 Task: In the sheet Budget Analysis ToolFont size of heading  18 Font style of dataoswald 'Font size of data '9 Alignment of headline & dataAlign center.   Fill color in heading, Red Font color of dataIn the sheet   Quantum Sales templetes   book
Action: Mouse moved to (42, 186)
Screenshot: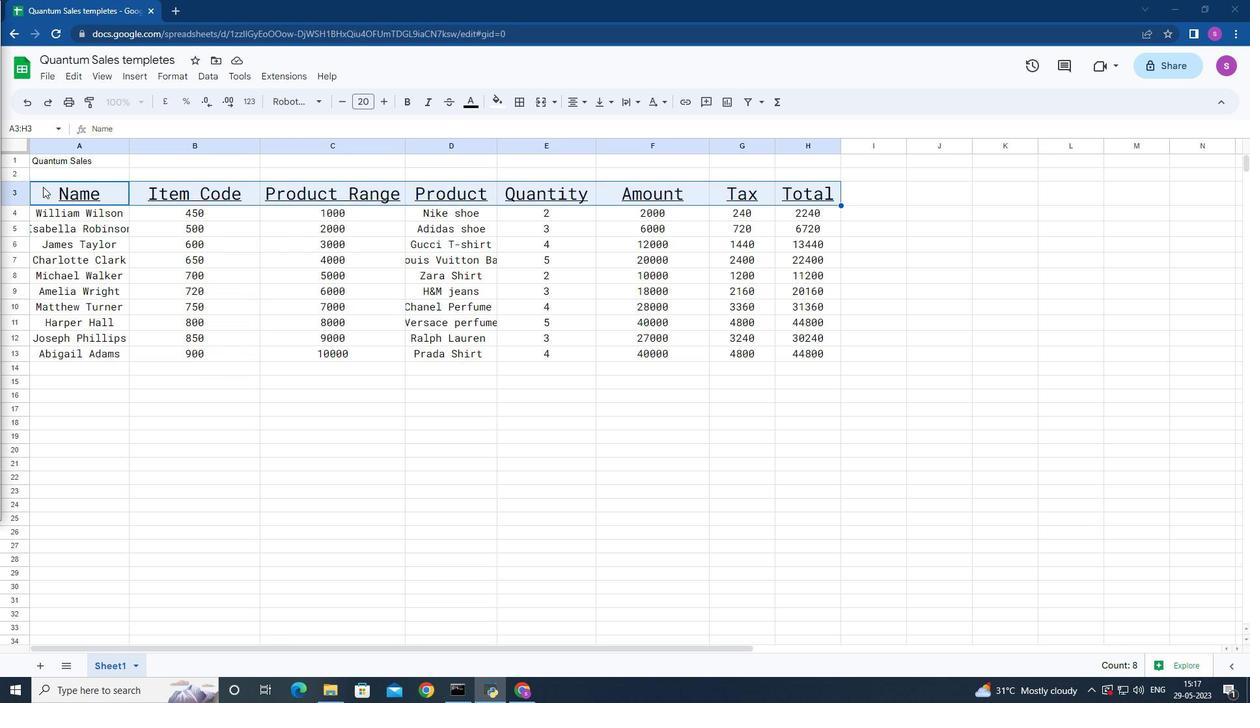
Action: Mouse pressed left at (42, 186)
Screenshot: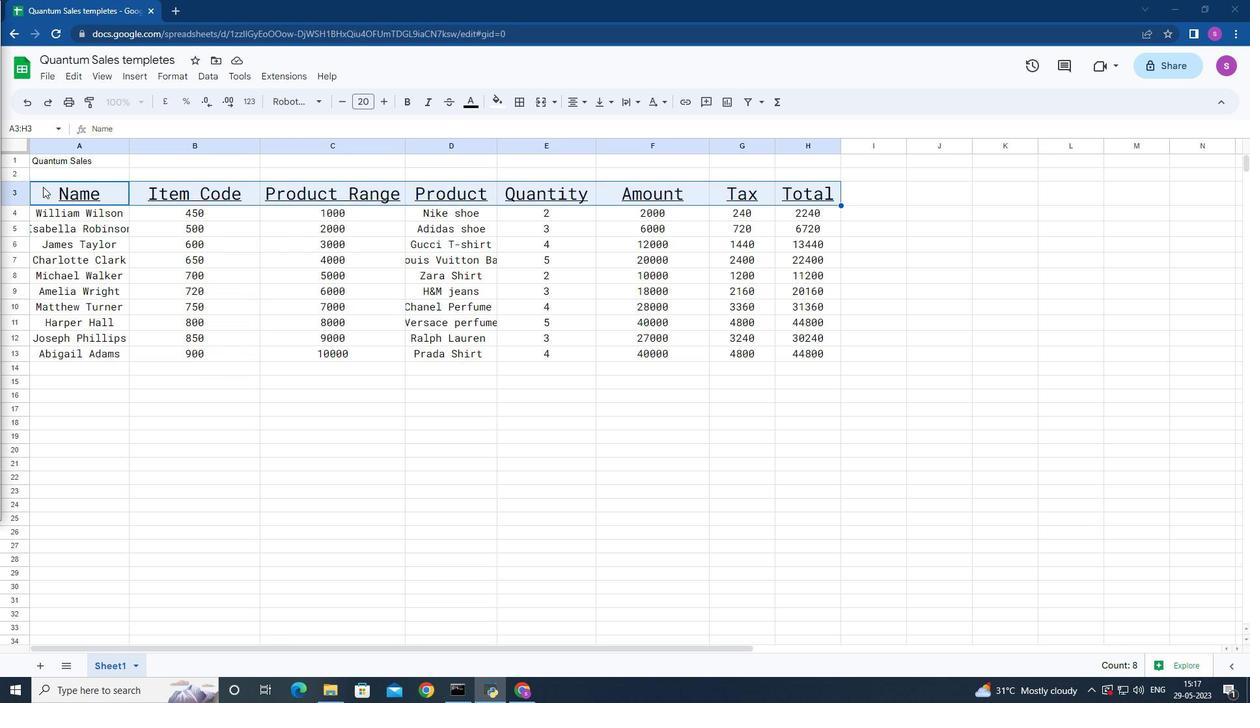 
Action: Mouse moved to (340, 101)
Screenshot: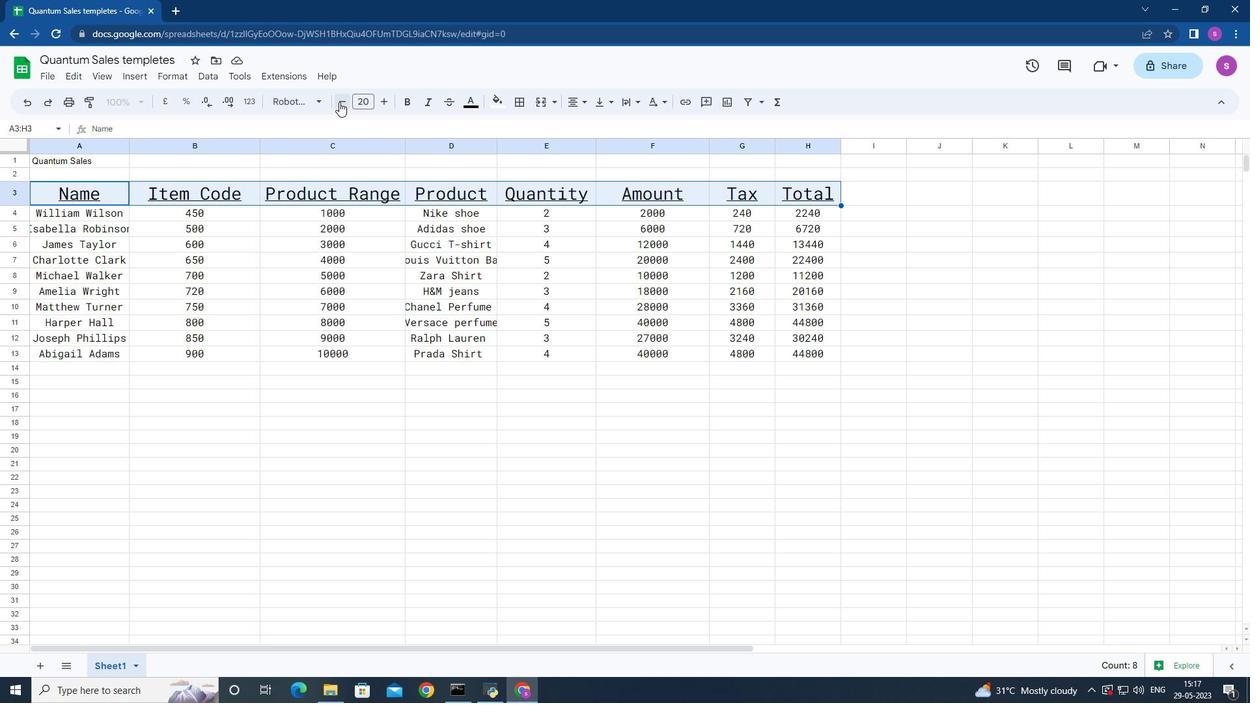 
Action: Mouse pressed left at (340, 101)
Screenshot: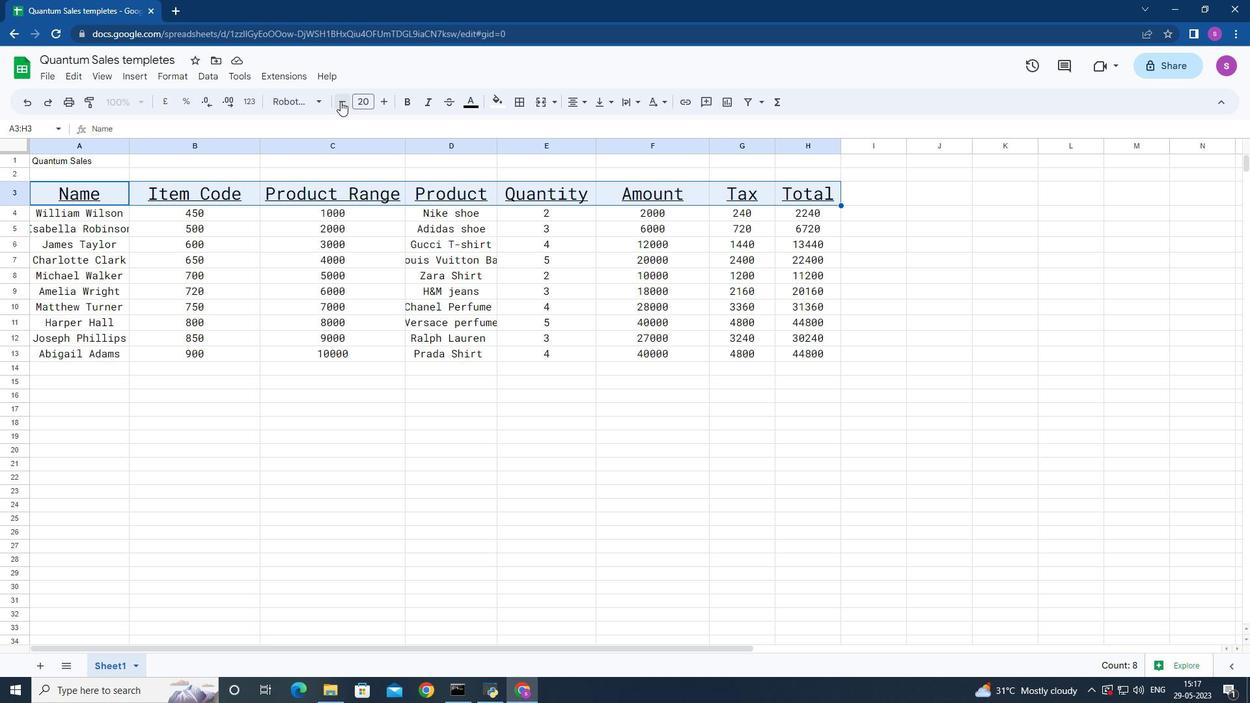 
Action: Mouse moved to (340, 101)
Screenshot: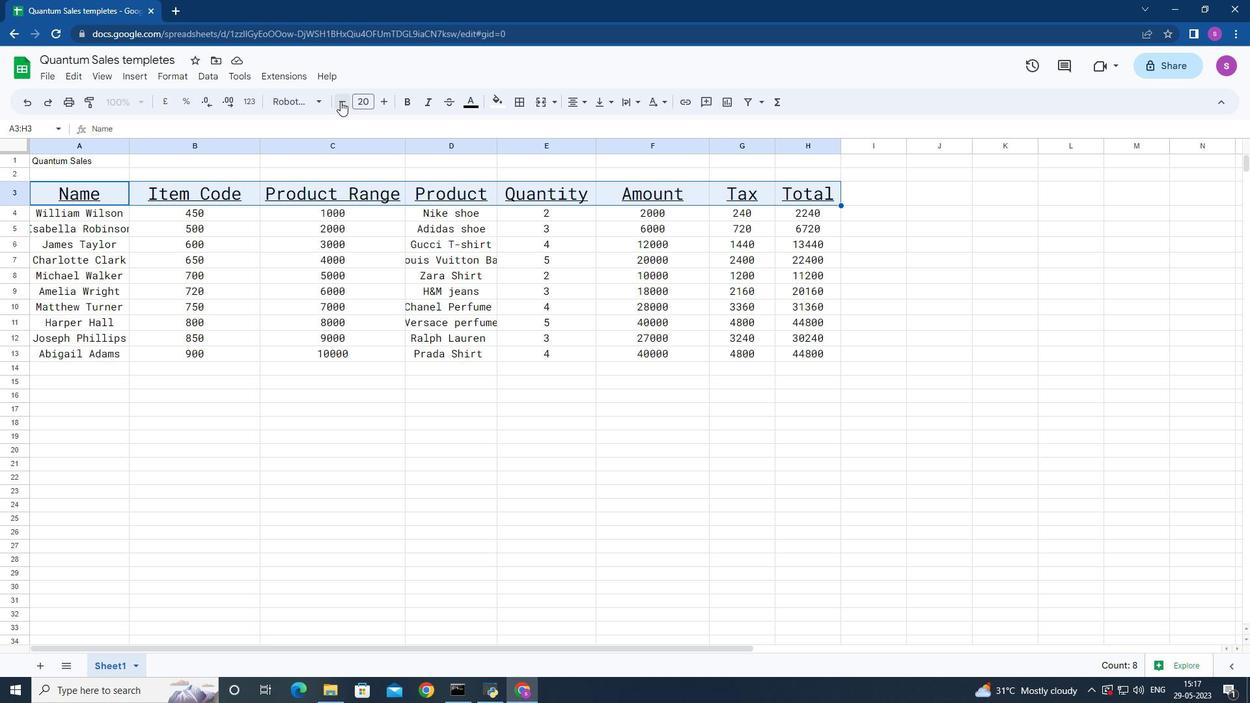 
Action: Mouse pressed left at (340, 101)
Screenshot: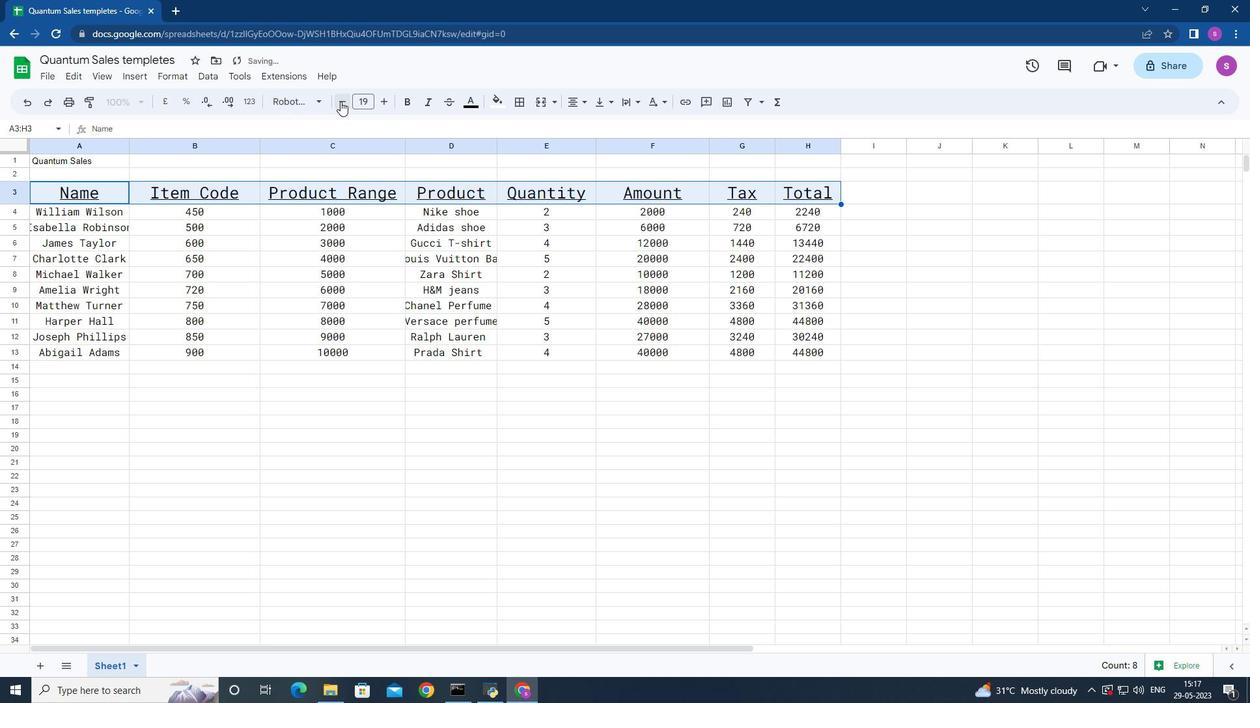 
Action: Mouse moved to (311, 102)
Screenshot: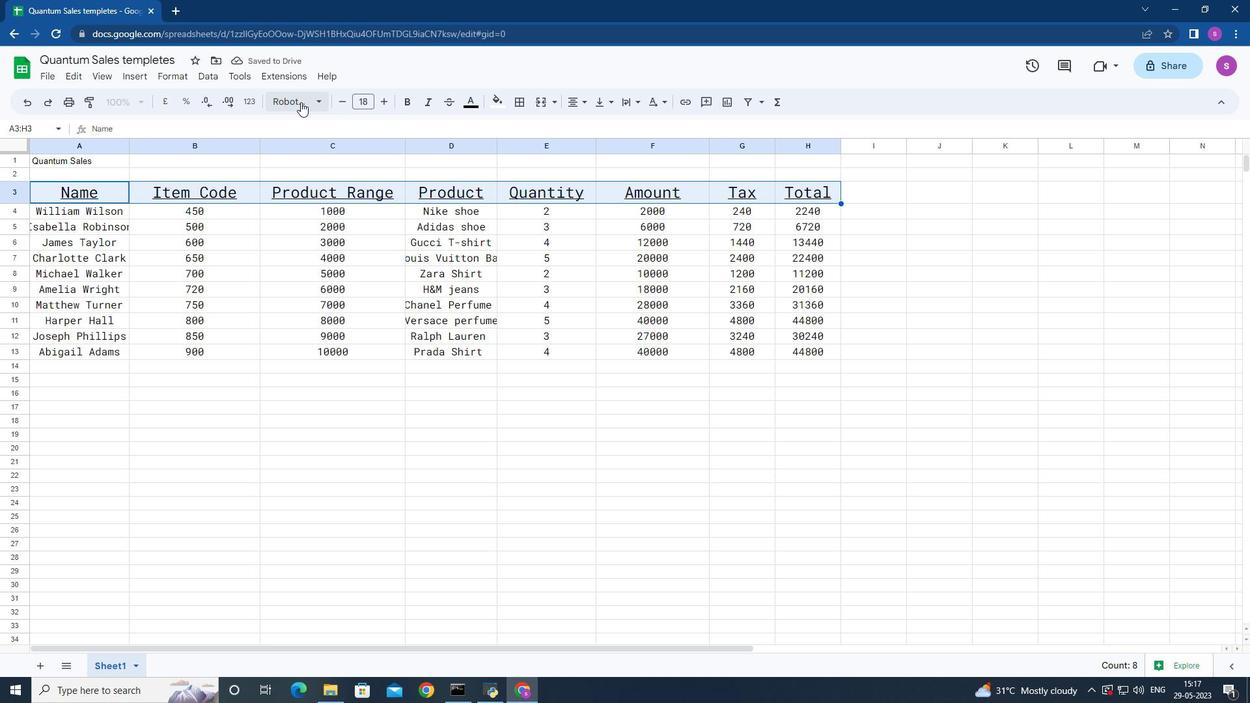 
Action: Mouse pressed left at (311, 102)
Screenshot: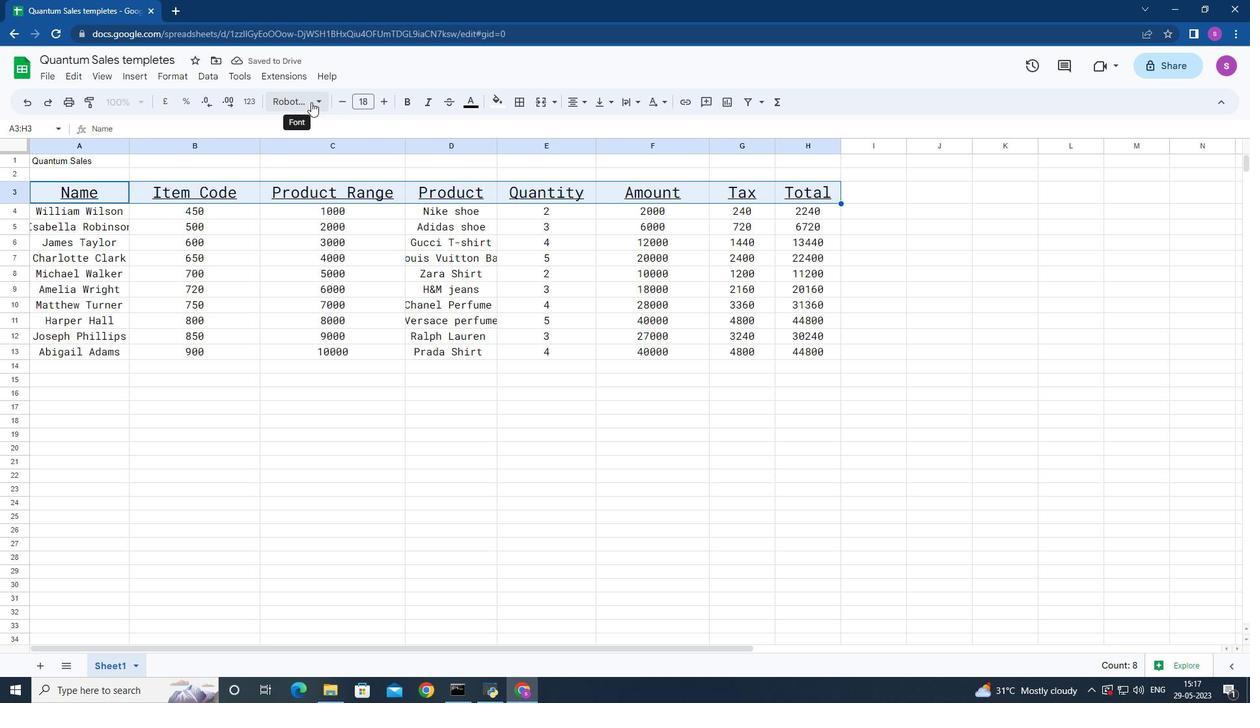 
Action: Mouse moved to (332, 253)
Screenshot: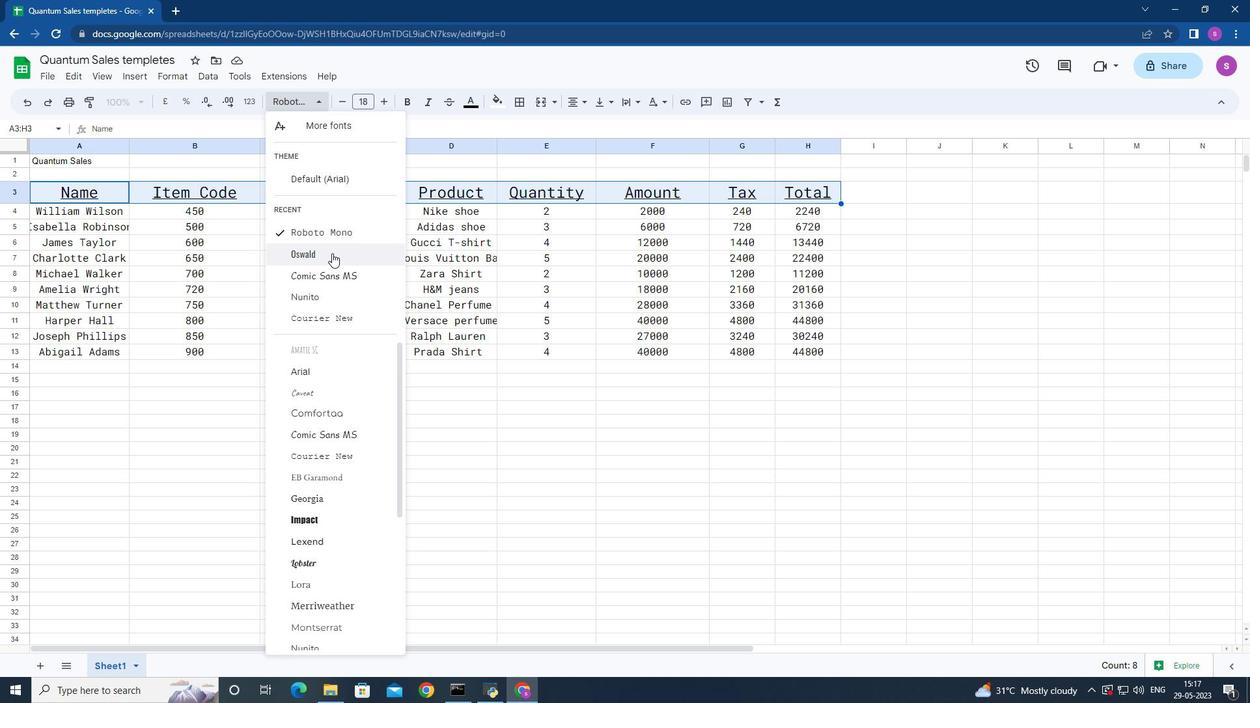 
Action: Mouse pressed left at (332, 253)
Screenshot: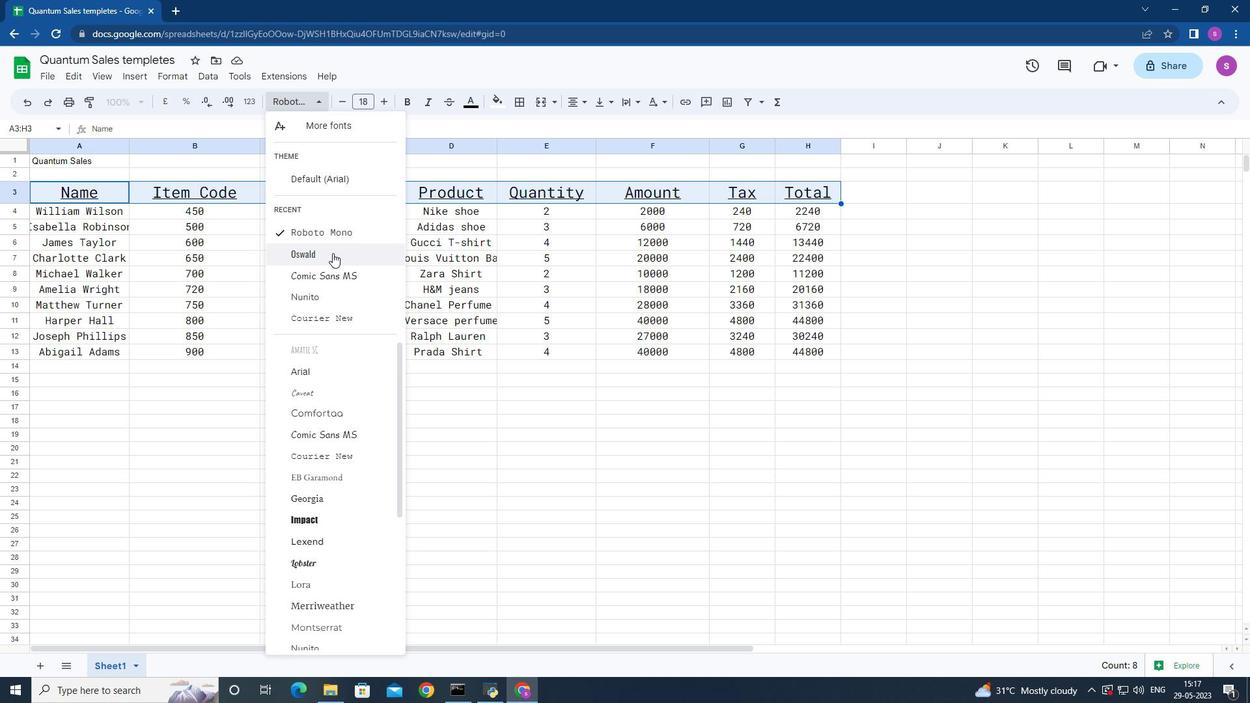 
Action: Mouse moved to (53, 211)
Screenshot: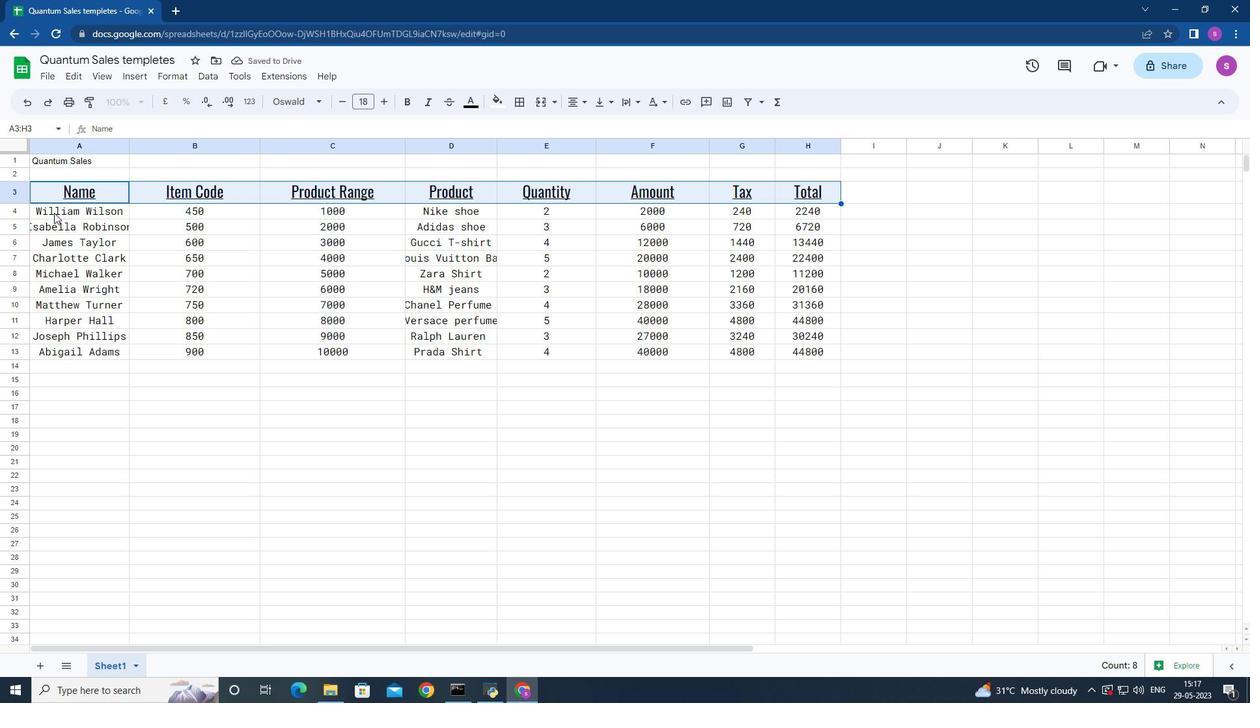 
Action: Mouse pressed left at (53, 211)
Screenshot: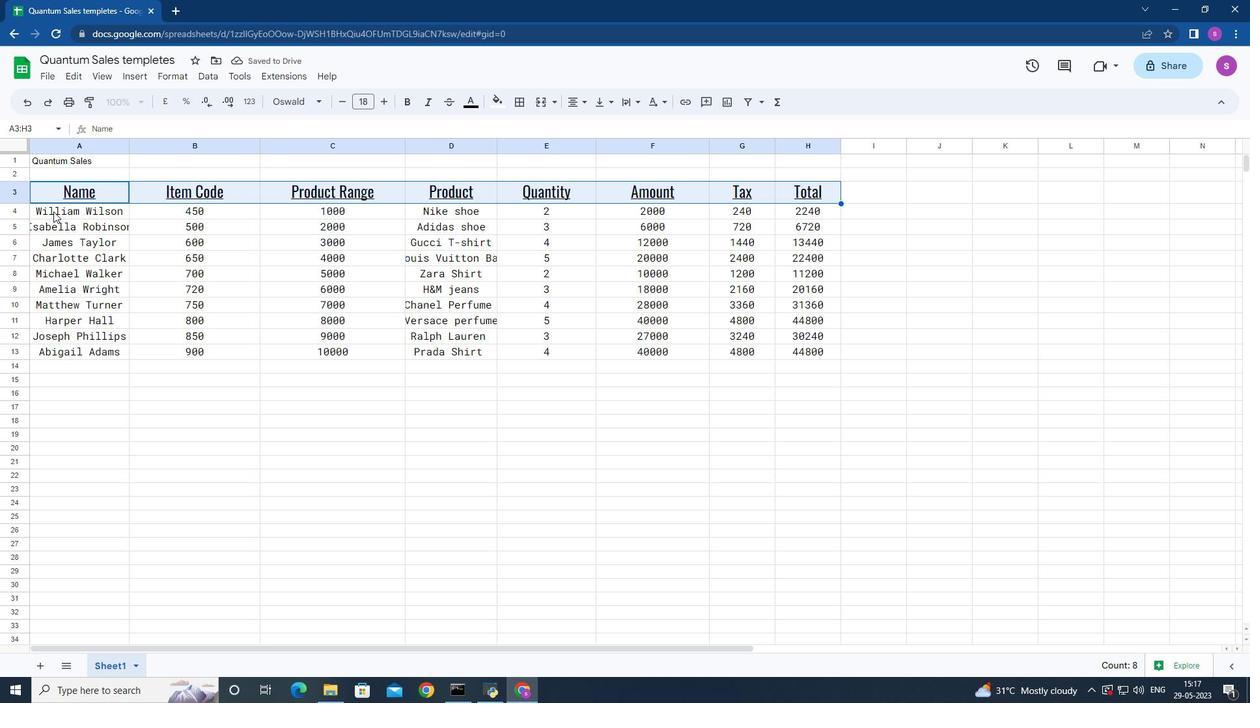 
Action: Mouse moved to (340, 101)
Screenshot: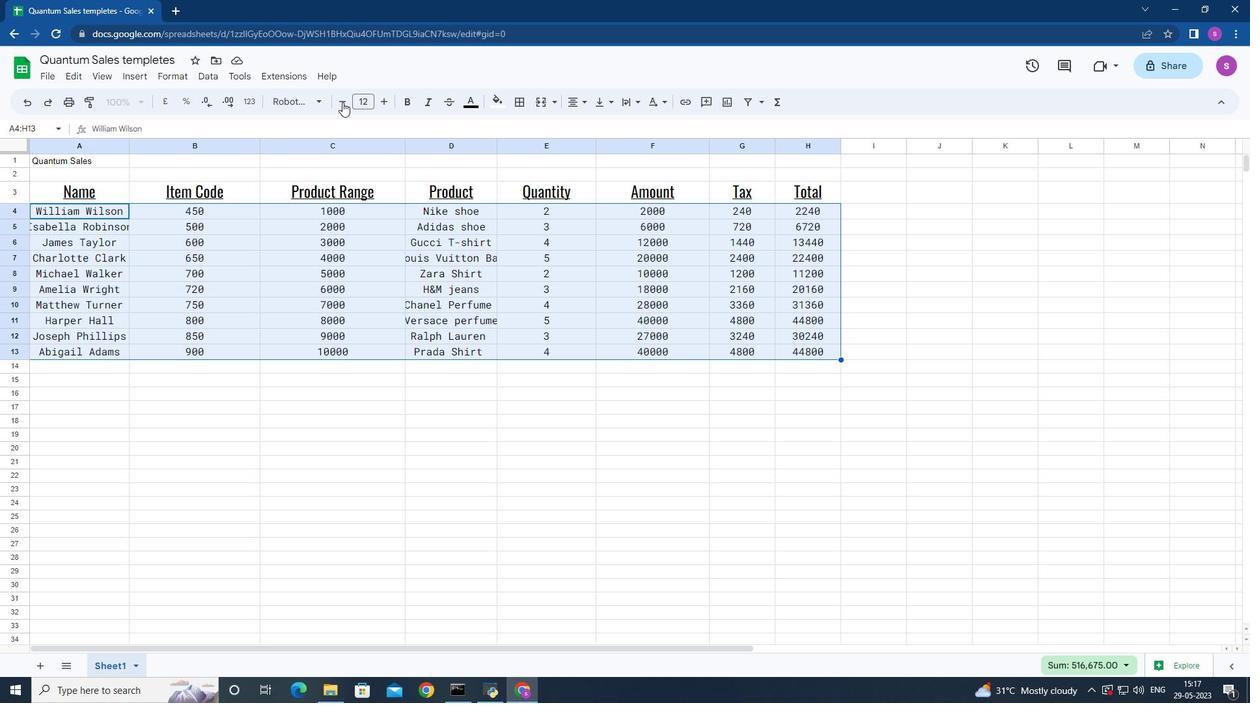 
Action: Mouse pressed left at (340, 101)
Screenshot: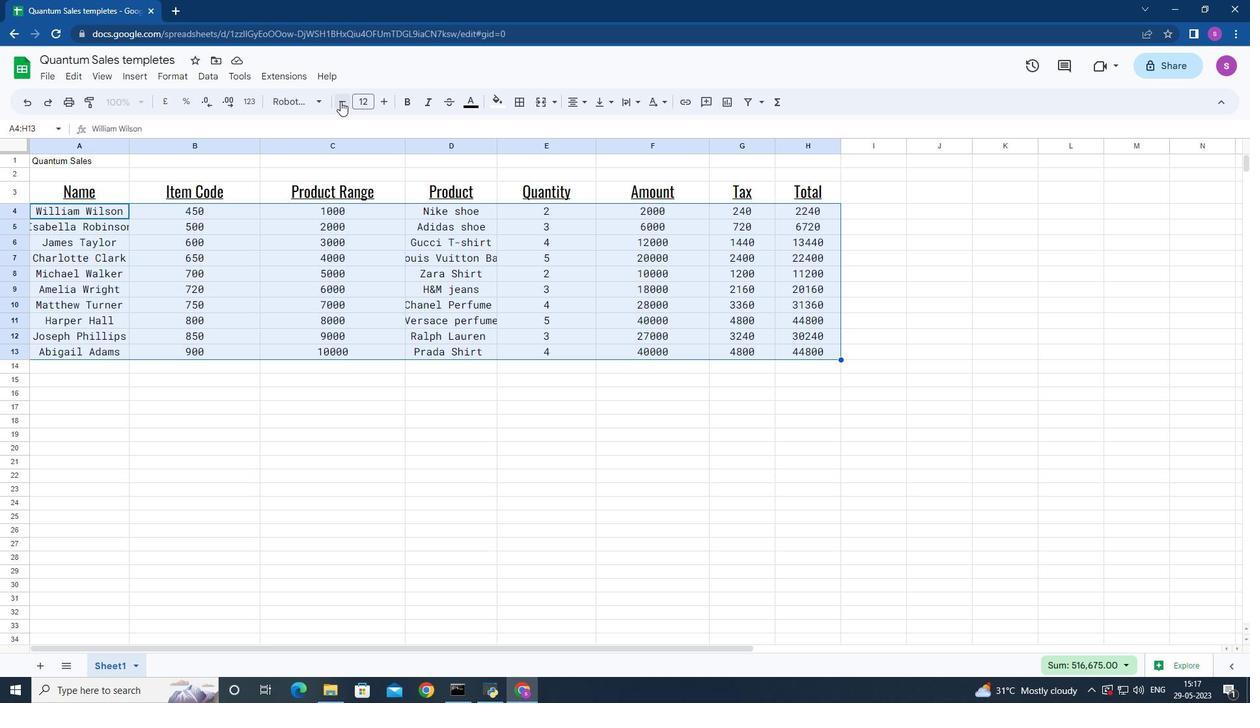 
Action: Mouse pressed left at (340, 101)
Screenshot: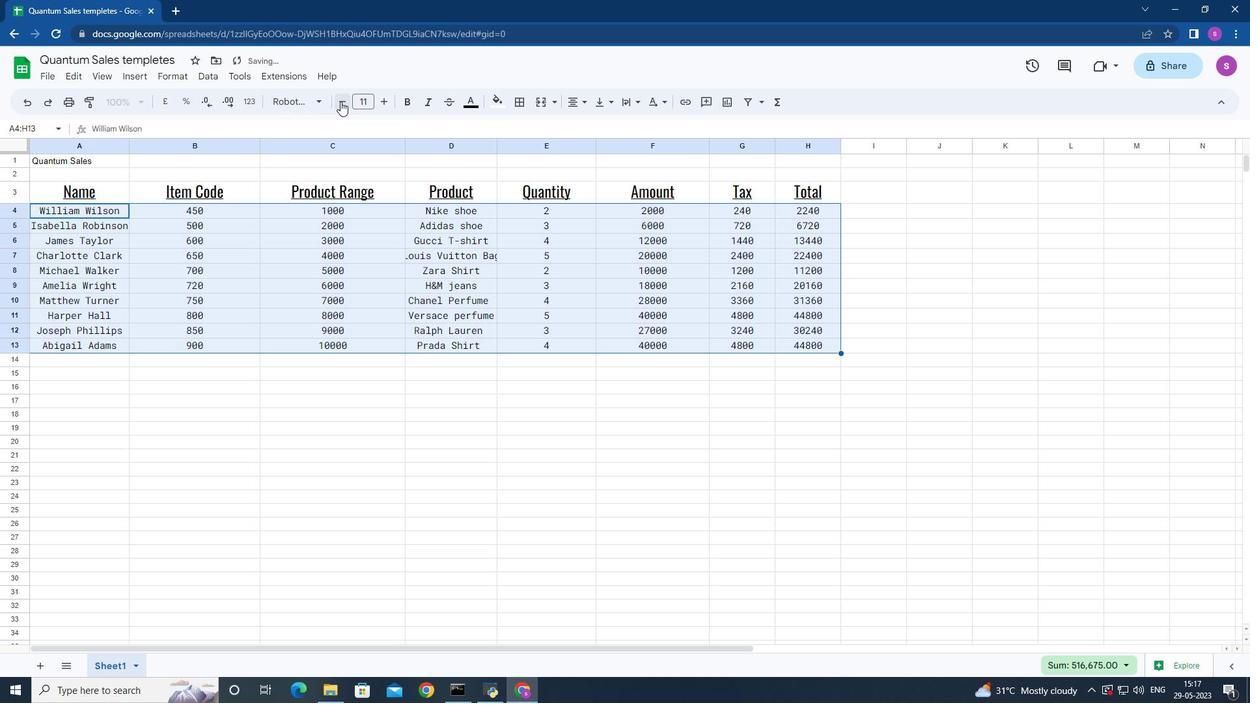 
Action: Mouse moved to (340, 101)
Screenshot: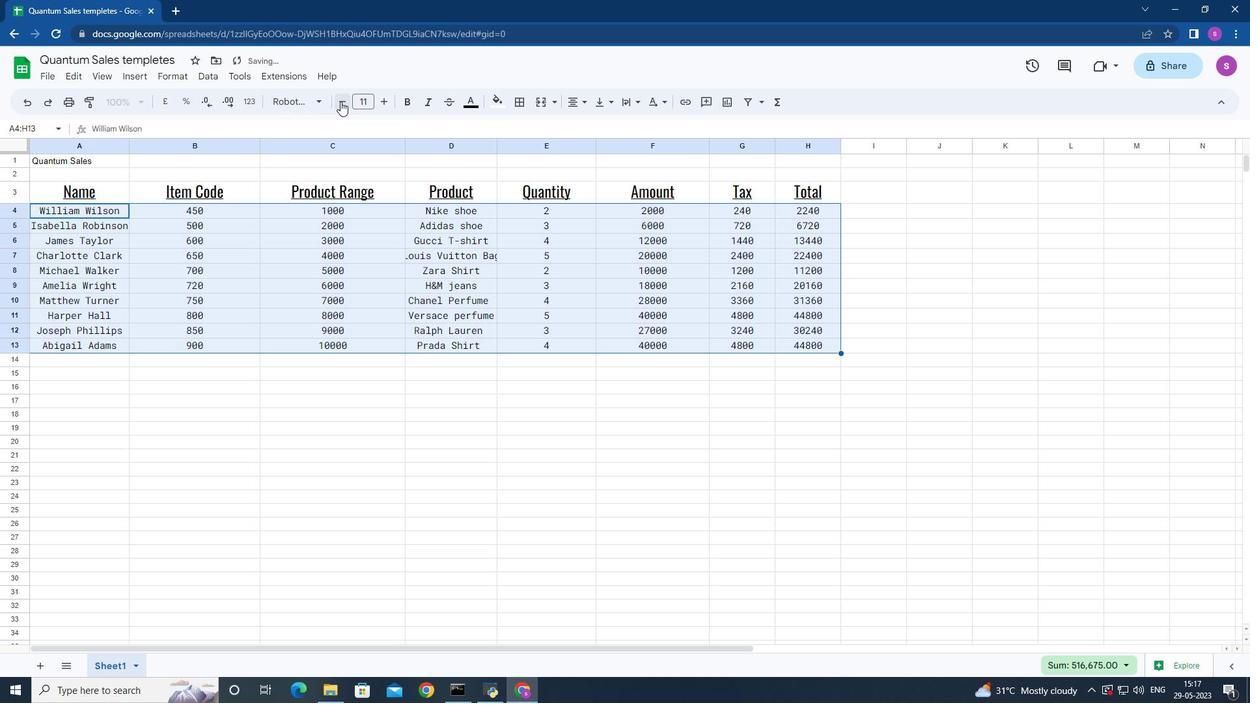 
Action: Mouse pressed left at (340, 101)
Screenshot: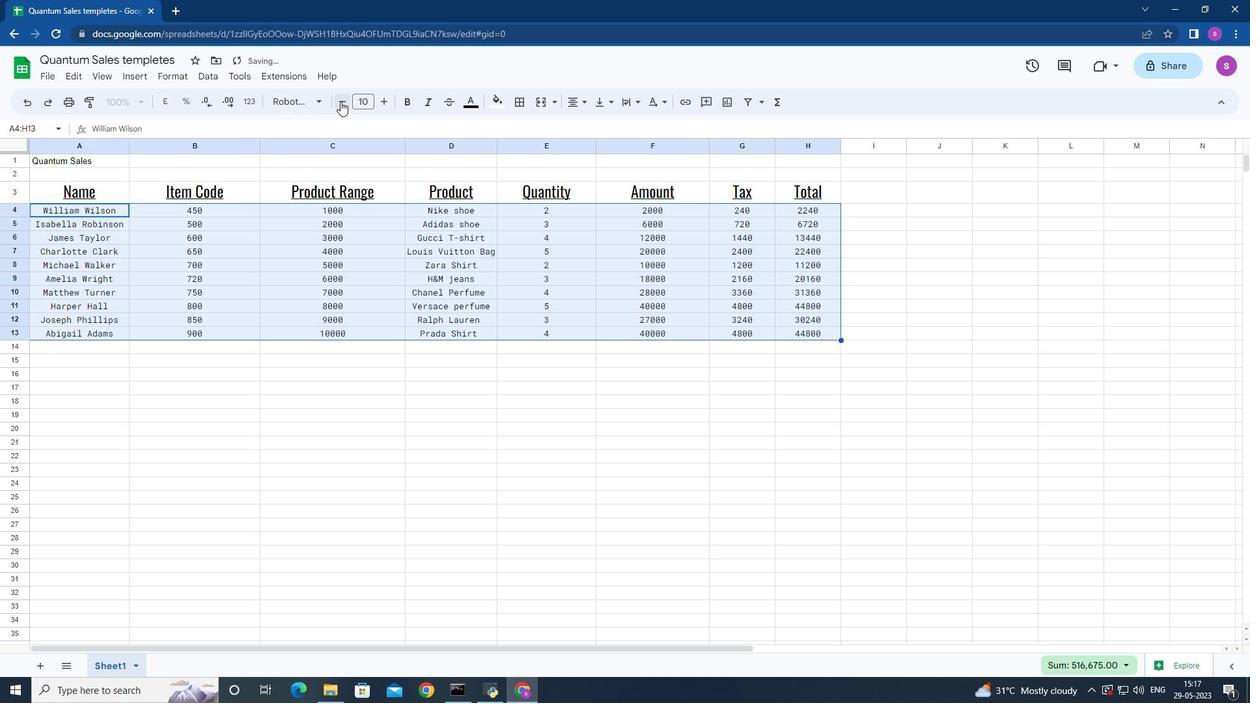 
Action: Mouse moved to (315, 99)
Screenshot: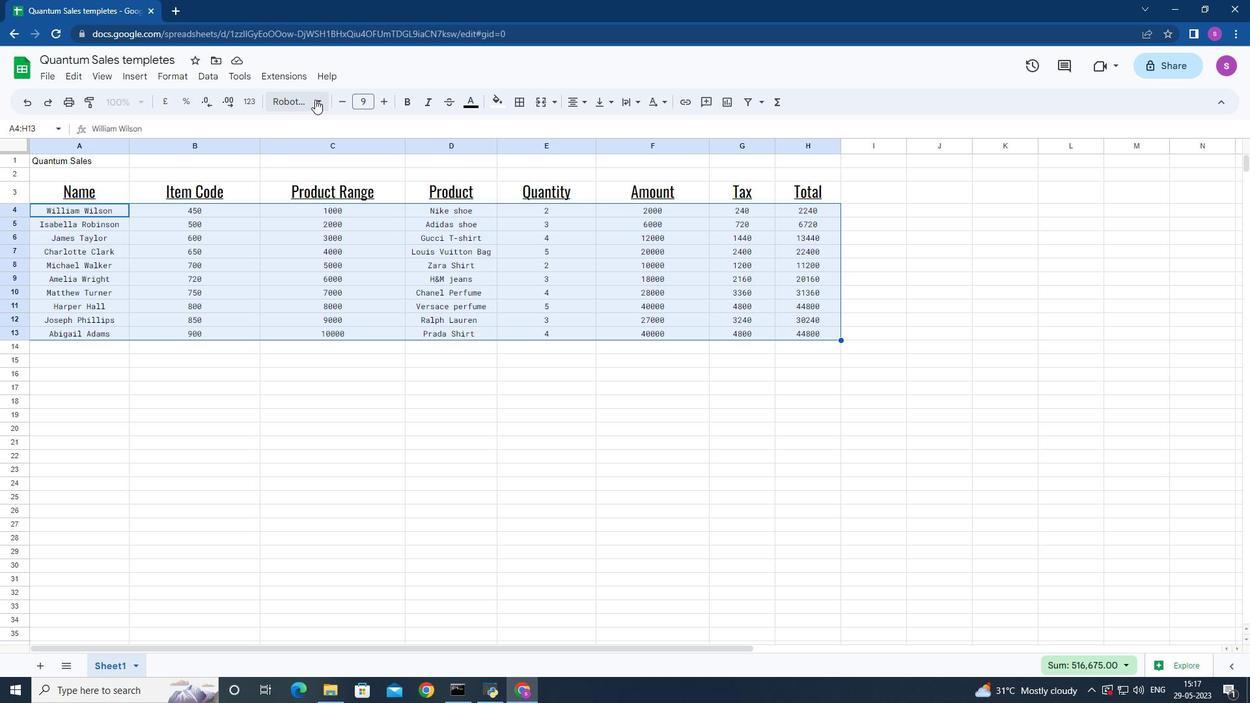 
Action: Mouse pressed left at (315, 99)
Screenshot: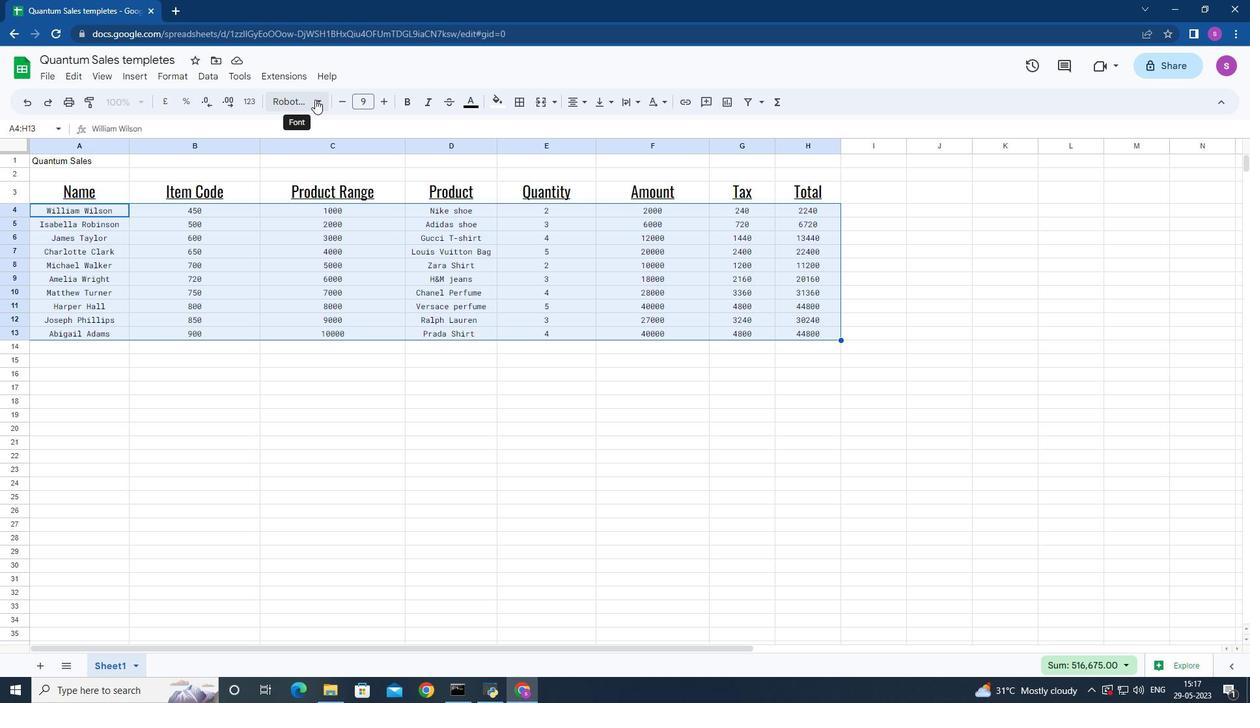 
Action: Mouse moved to (349, 234)
Screenshot: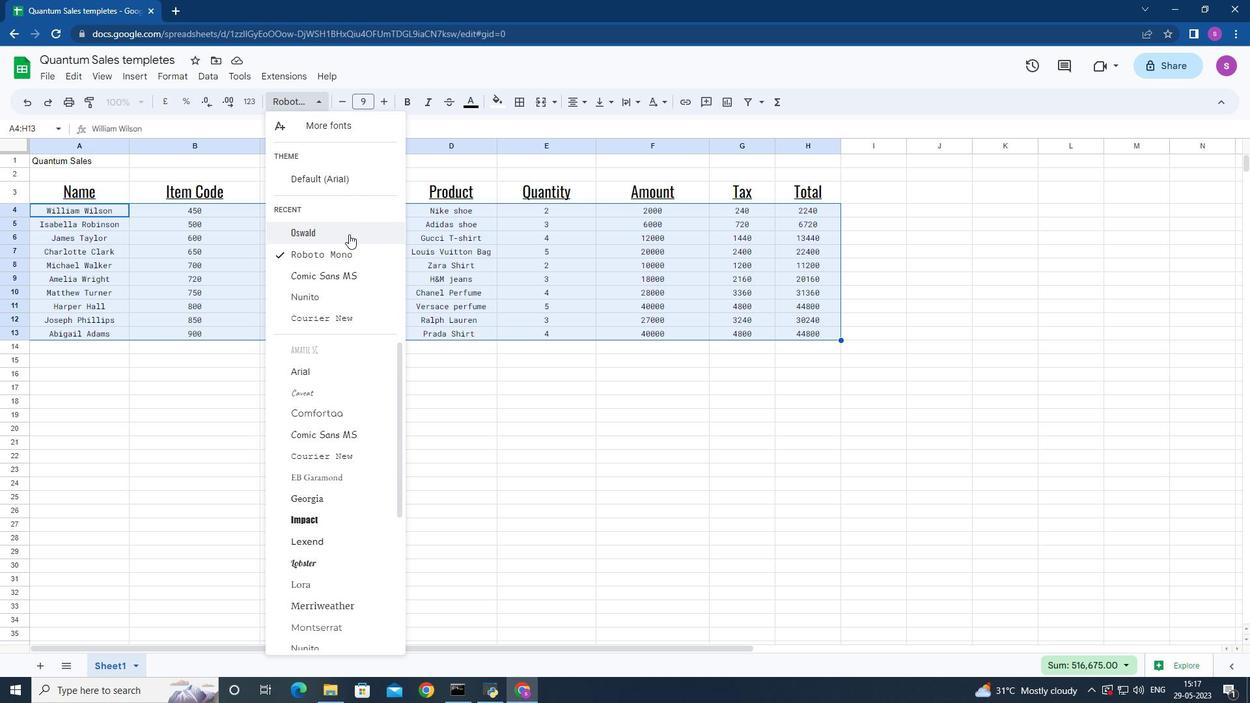 
Action: Mouse pressed left at (349, 234)
Screenshot: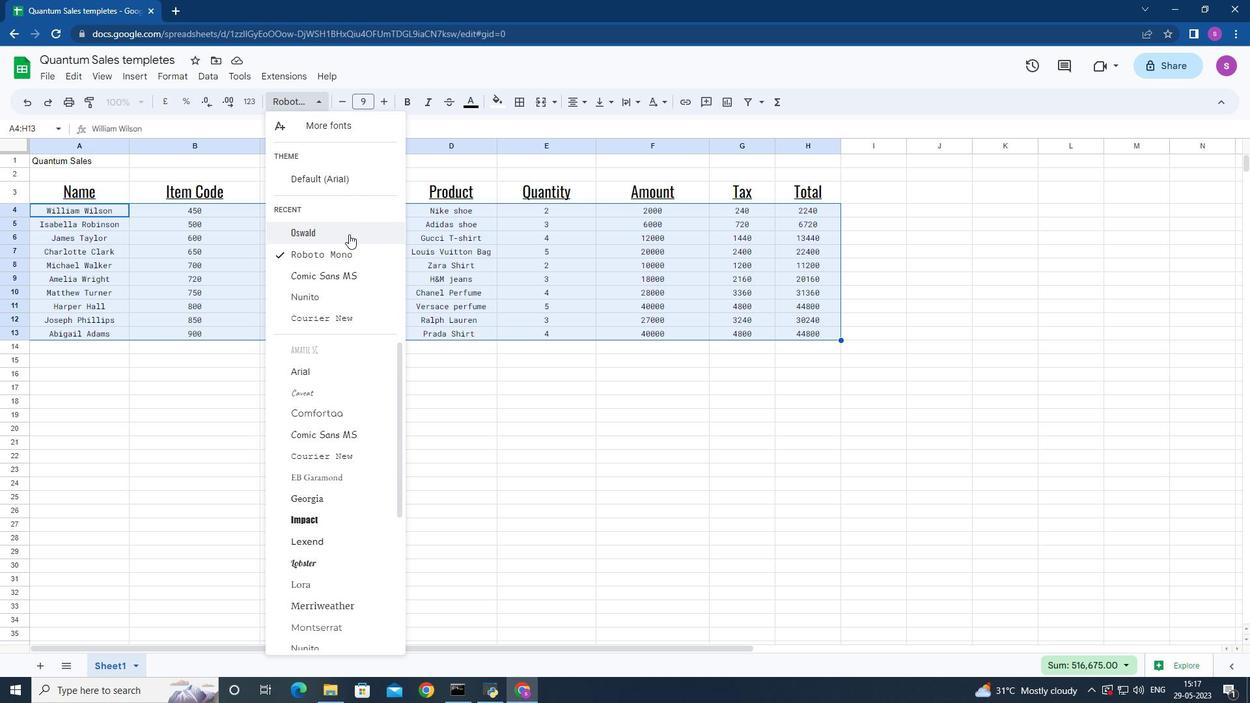 
Action: Mouse moved to (52, 187)
Screenshot: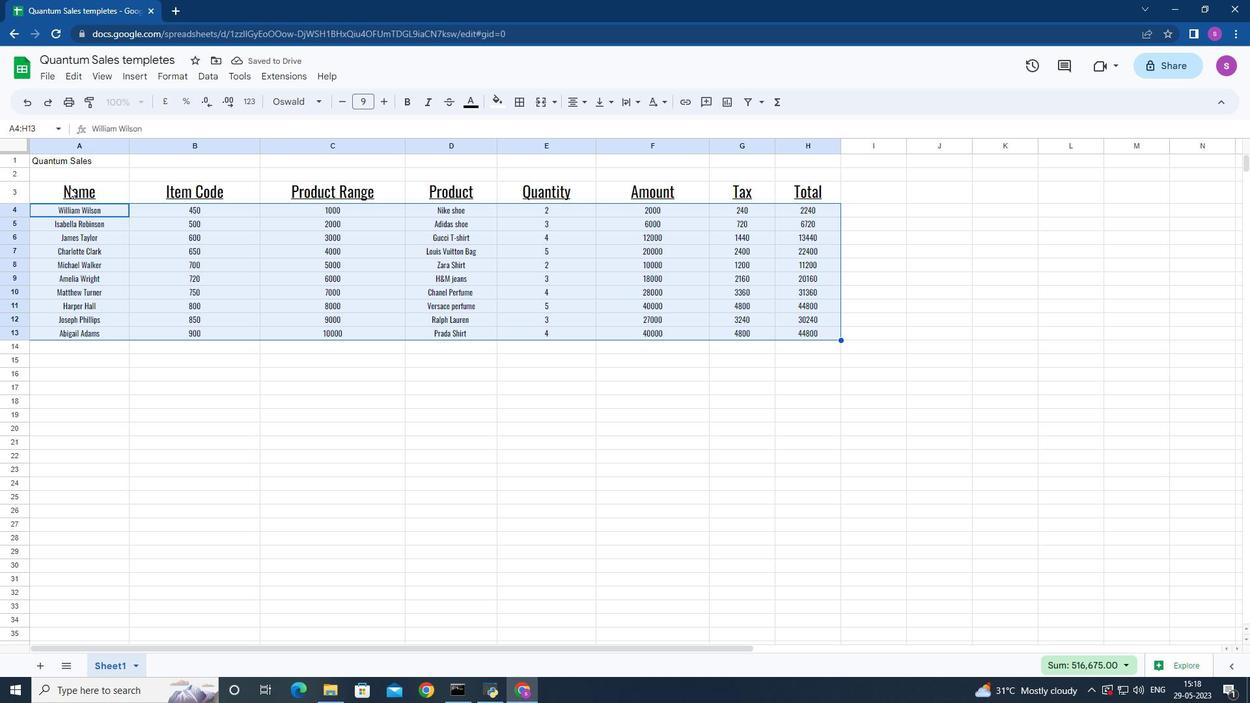 
Action: Mouse pressed left at (52, 187)
Screenshot: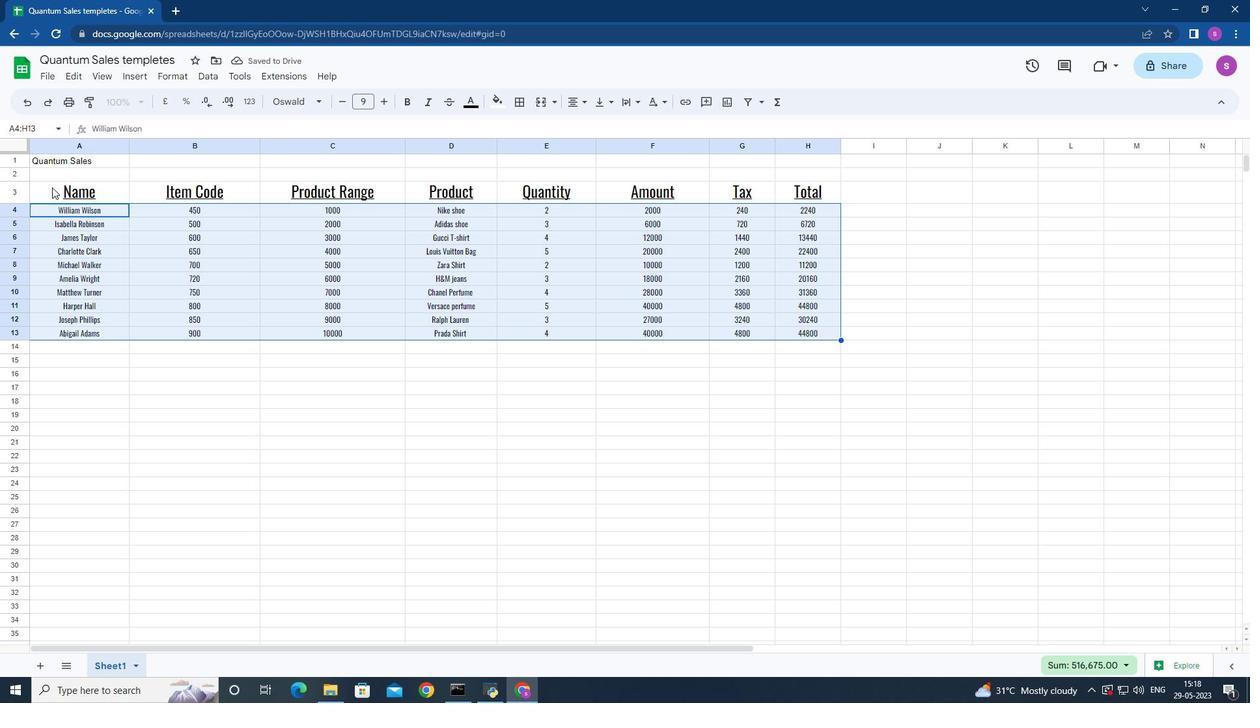
Action: Mouse moved to (56, 187)
Screenshot: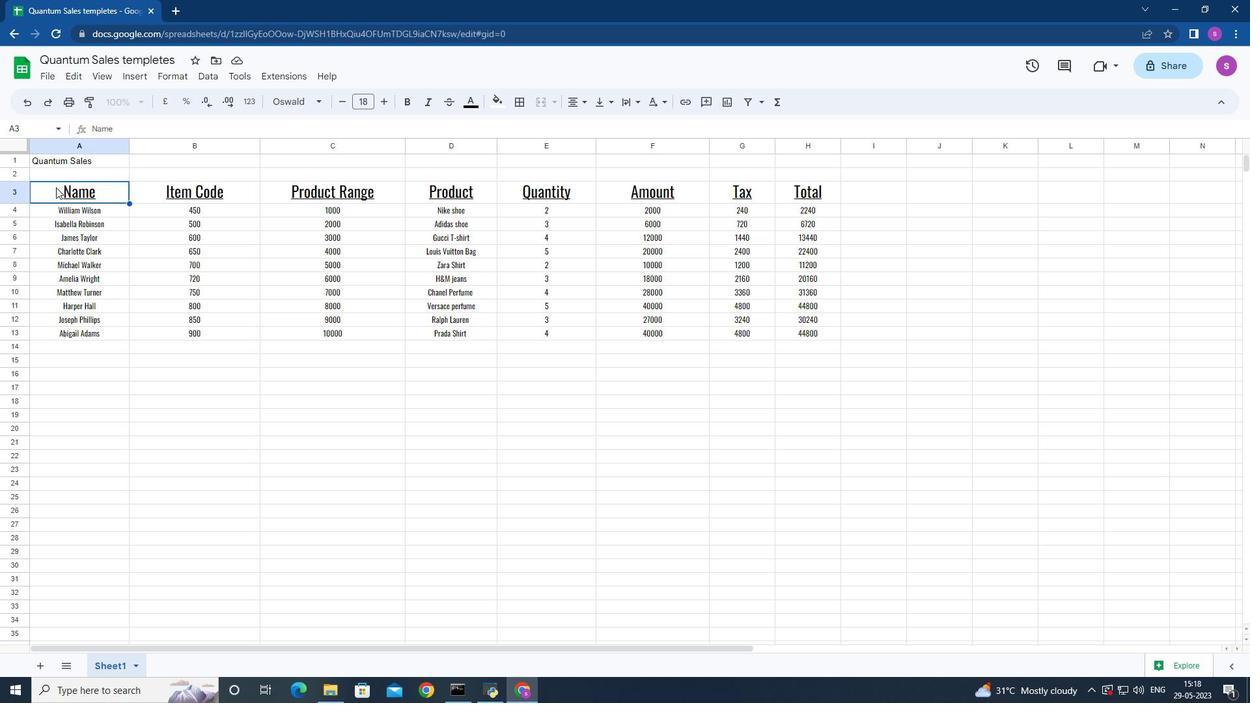 
Action: Mouse pressed left at (56, 187)
Screenshot: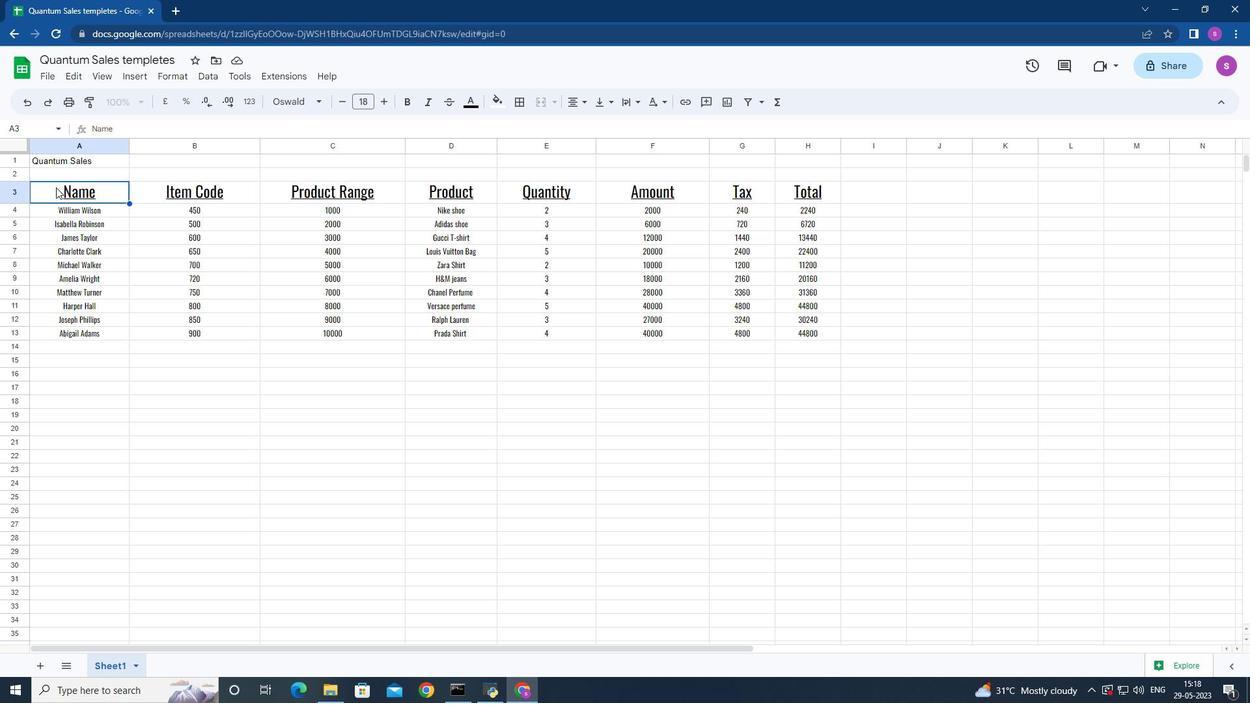 
Action: Mouse moved to (502, 105)
Screenshot: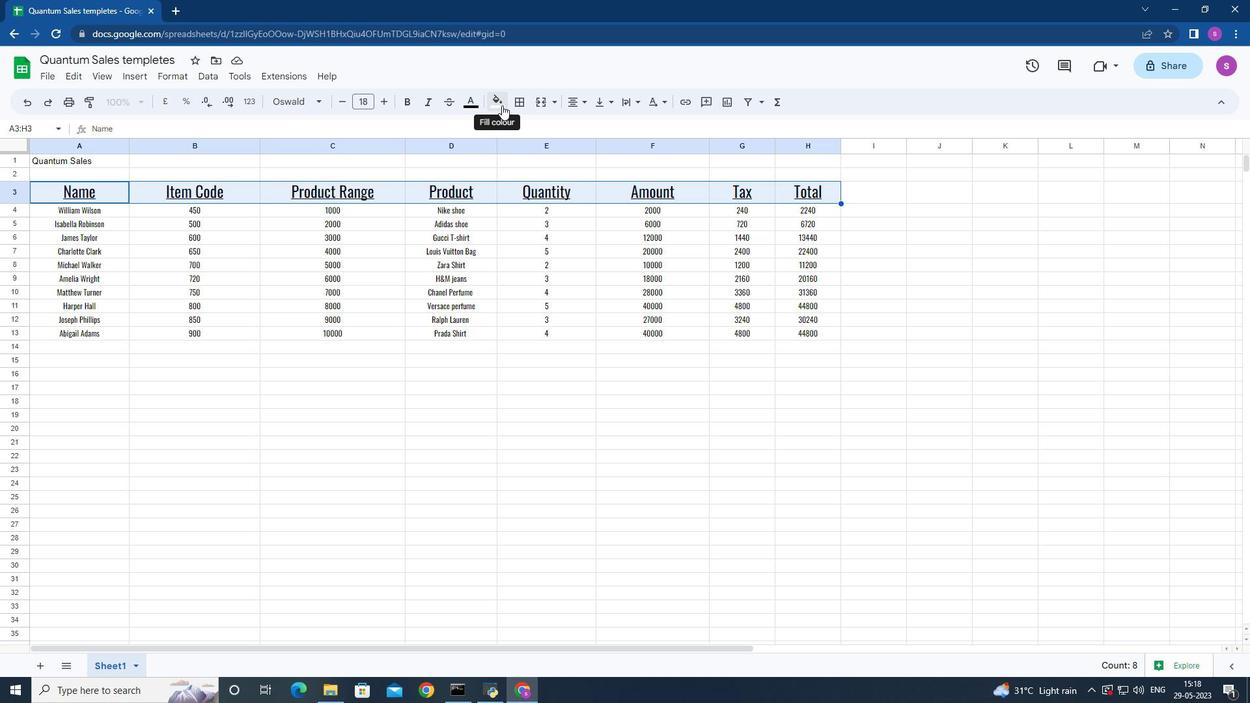 
Action: Mouse pressed left at (502, 105)
Screenshot: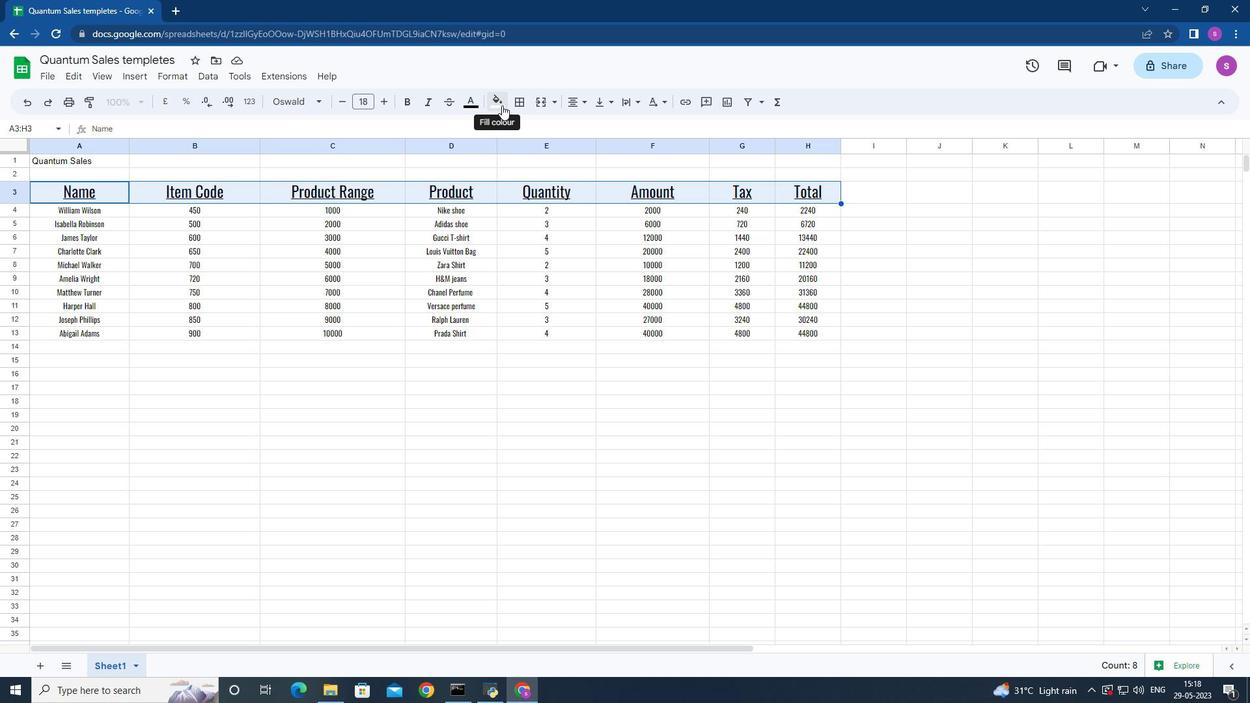 
Action: Mouse moved to (513, 164)
Screenshot: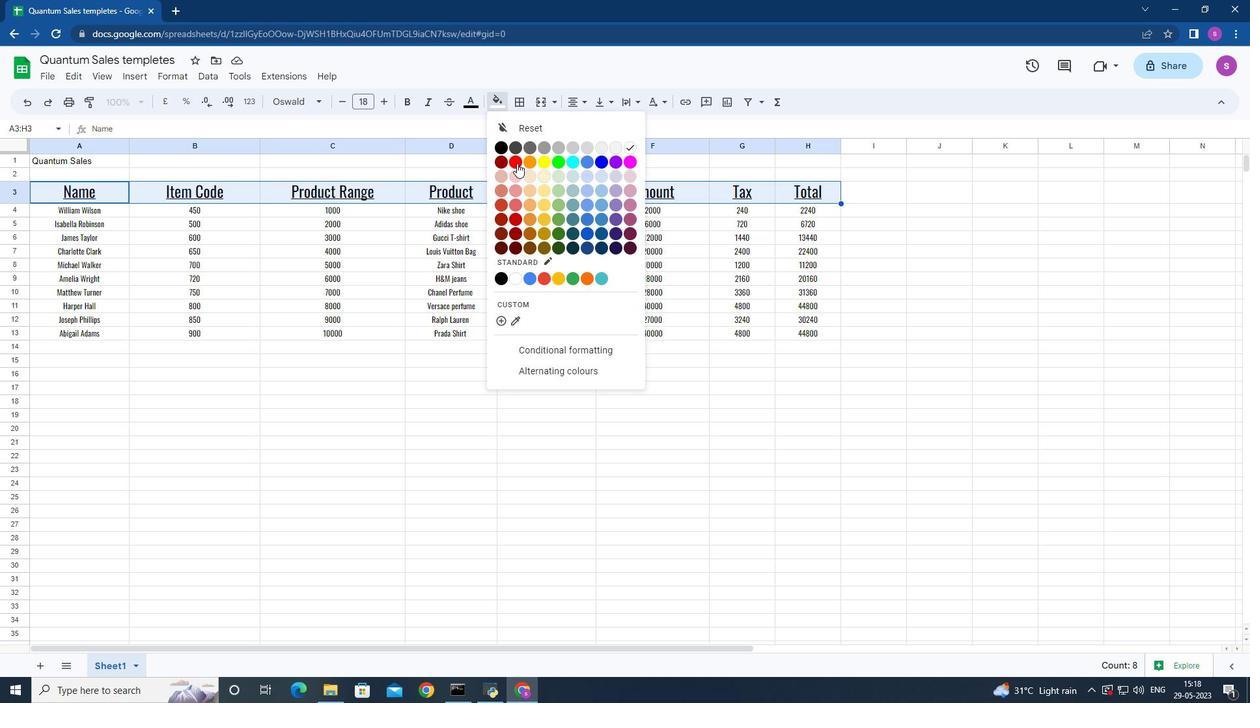 
Action: Mouse pressed left at (513, 164)
Screenshot: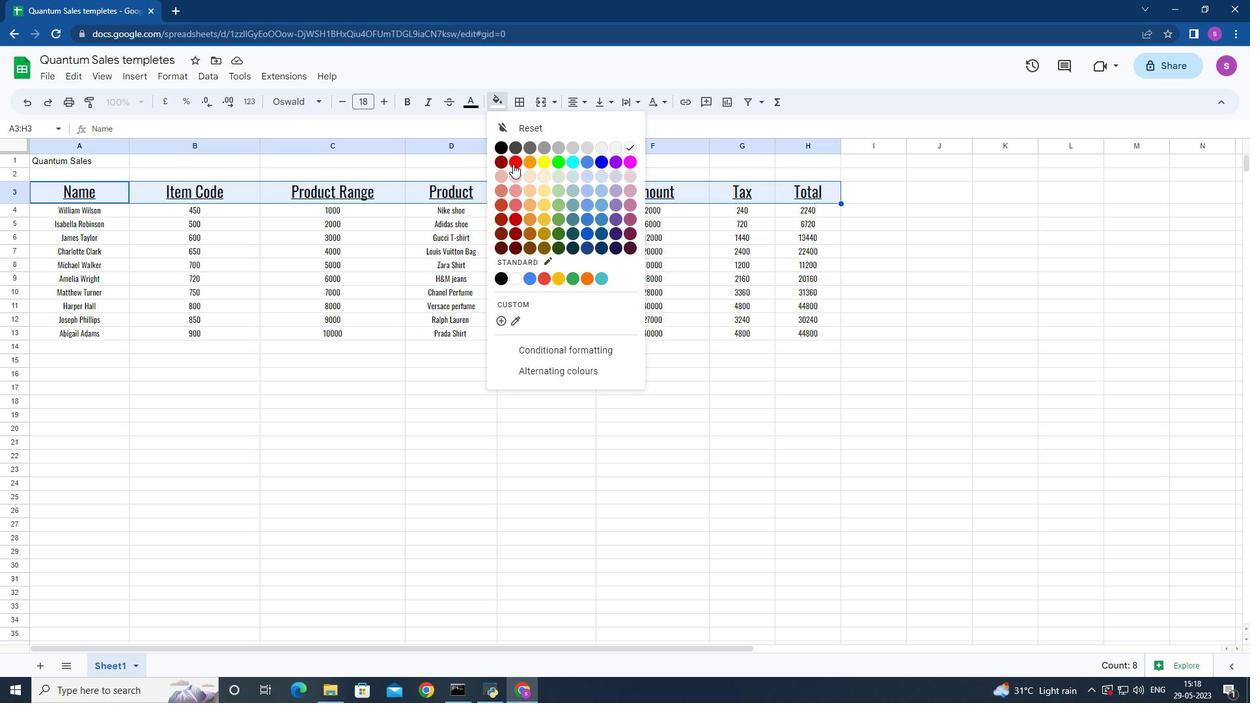 
Action: Mouse moved to (54, 211)
Screenshot: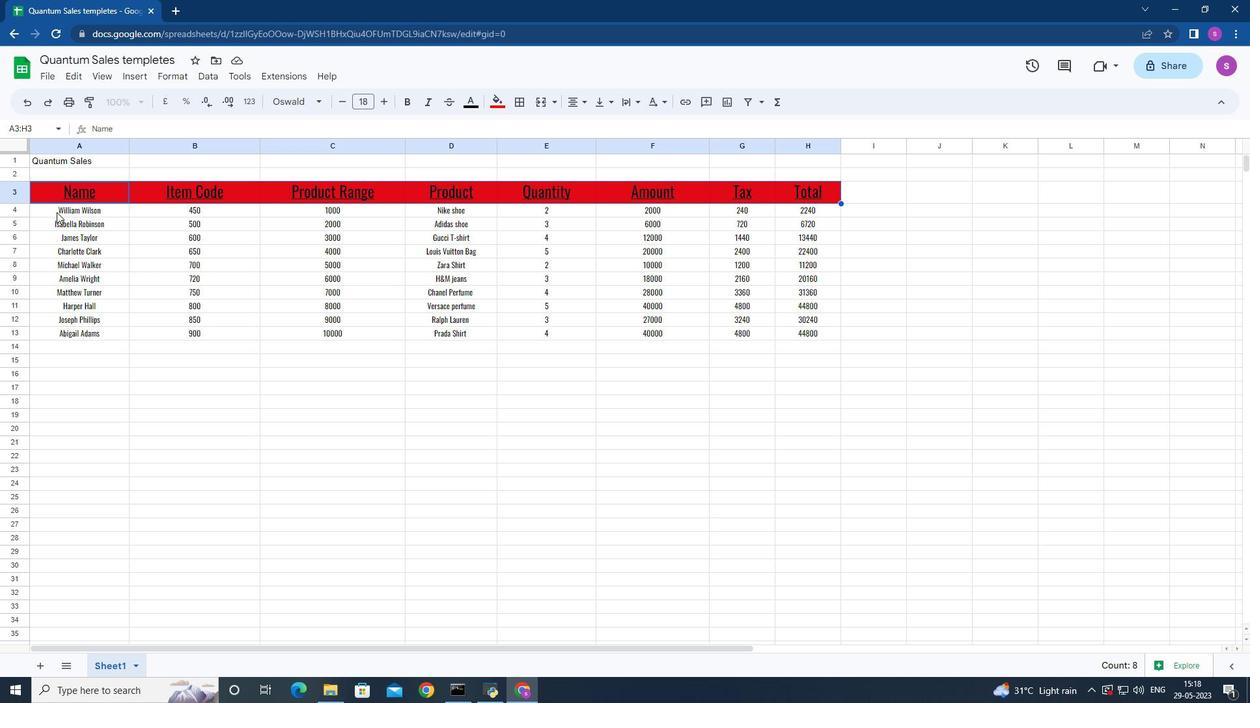 
Action: Mouse pressed left at (54, 211)
Screenshot: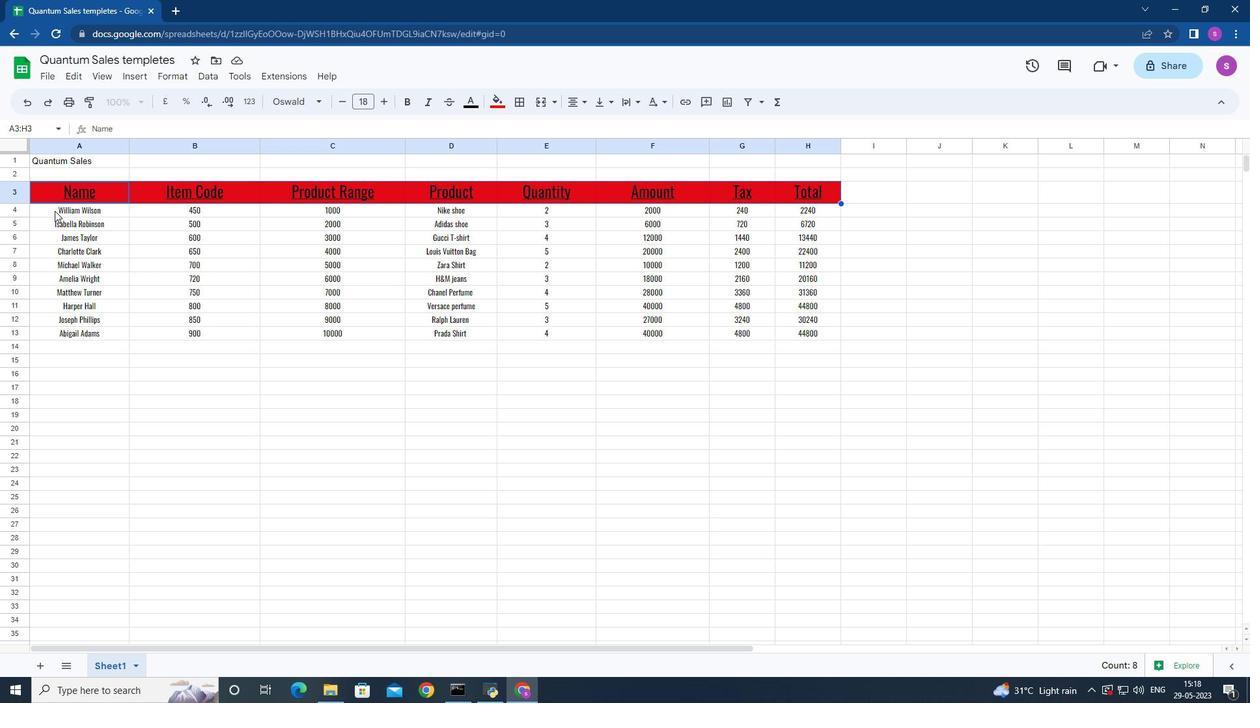 
Action: Mouse moved to (466, 104)
Screenshot: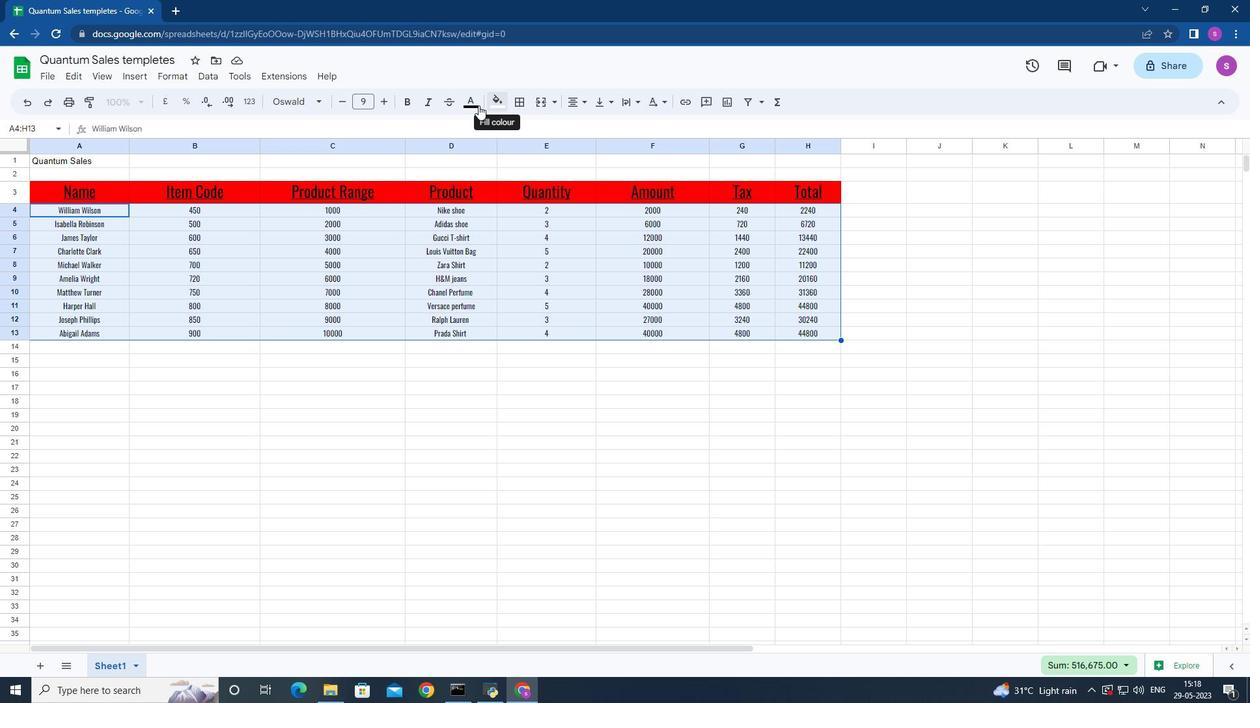 
Action: Mouse pressed left at (466, 104)
Screenshot: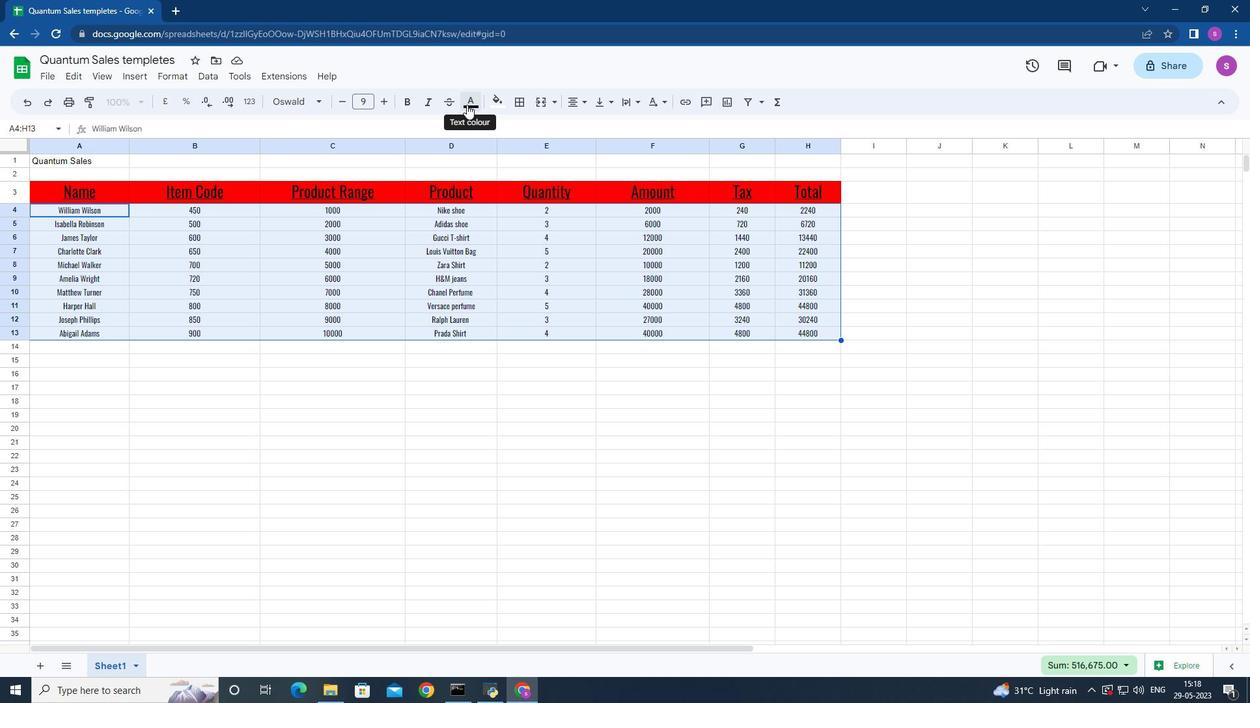 
Action: Mouse moved to (489, 216)
Screenshot: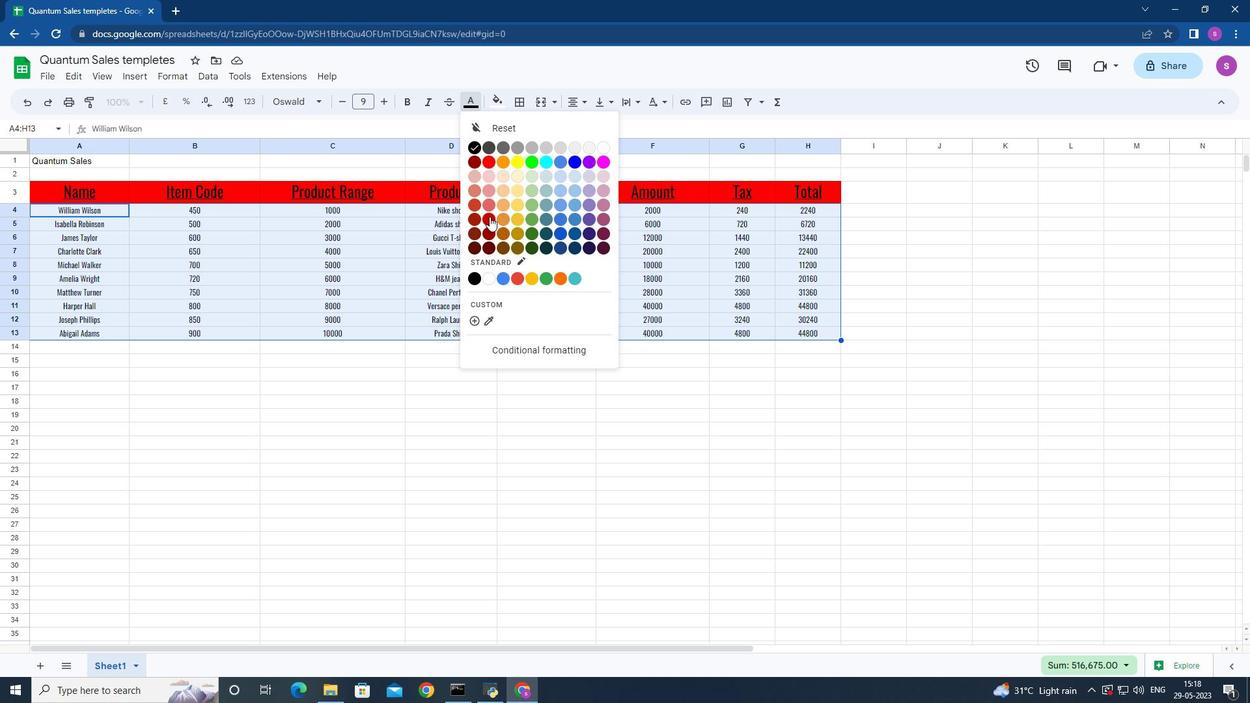 
Action: Mouse pressed left at (489, 216)
Screenshot: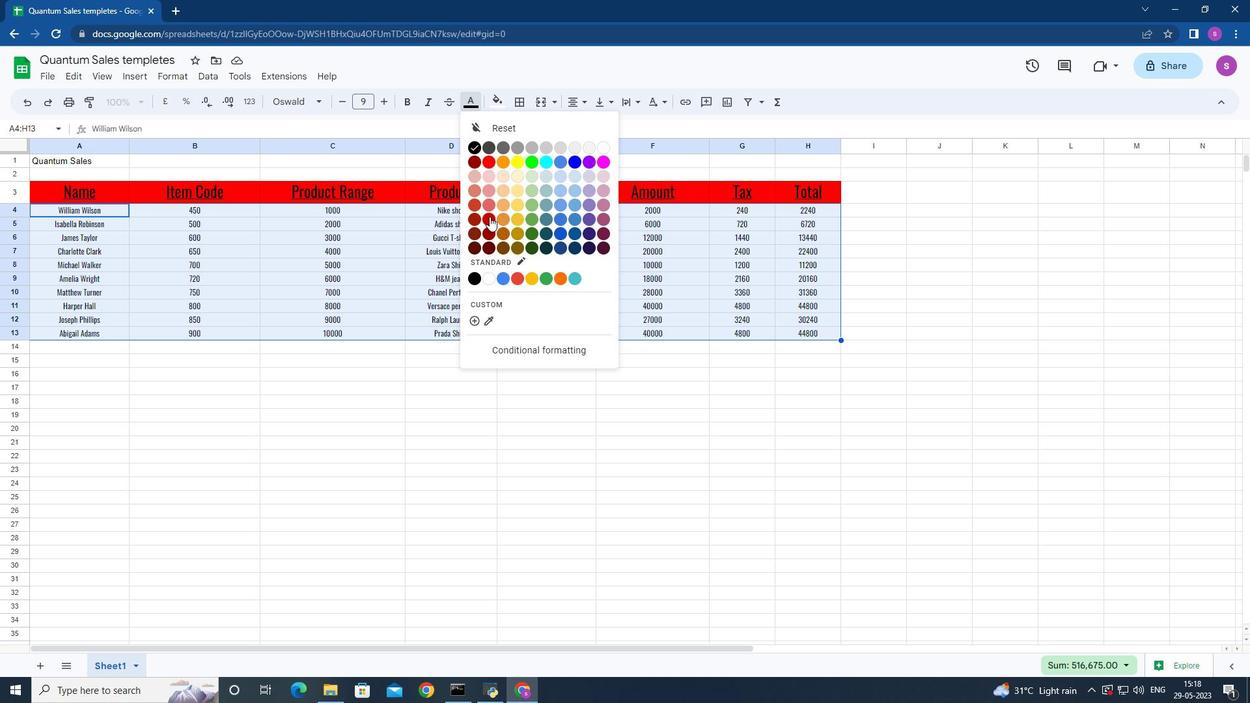 
Action: Mouse moved to (902, 248)
Screenshot: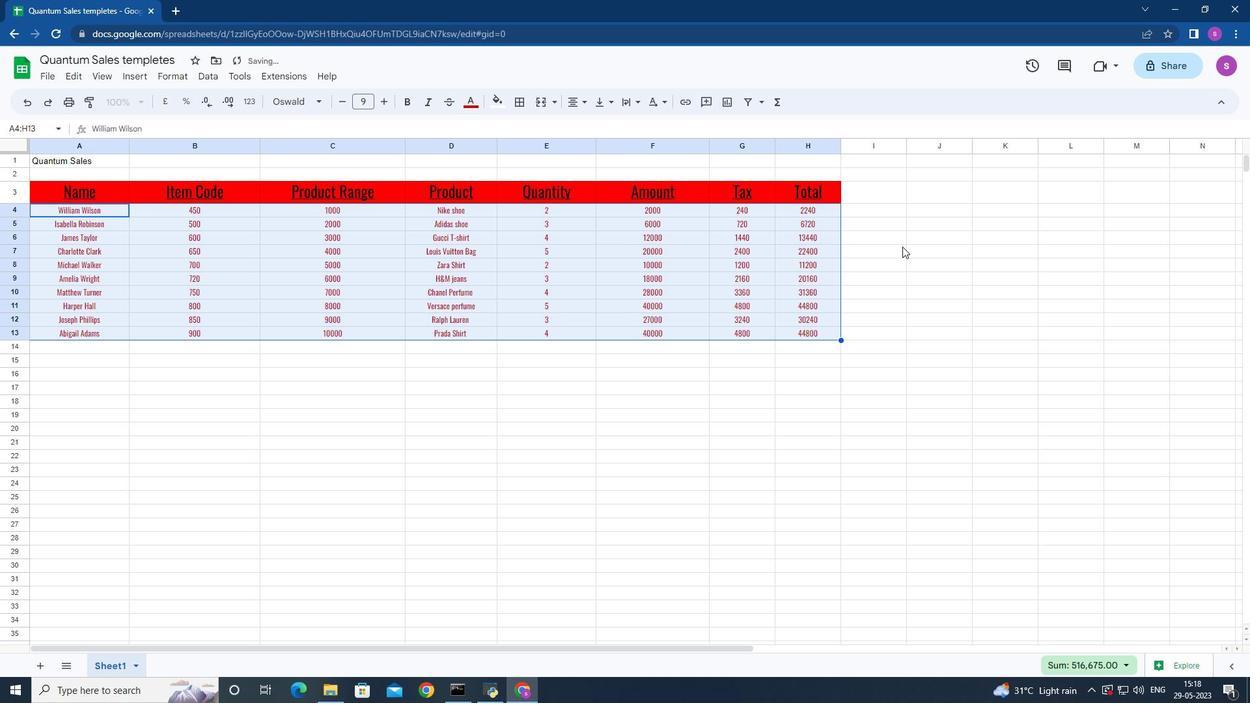
Action: Mouse pressed left at (902, 247)
Screenshot: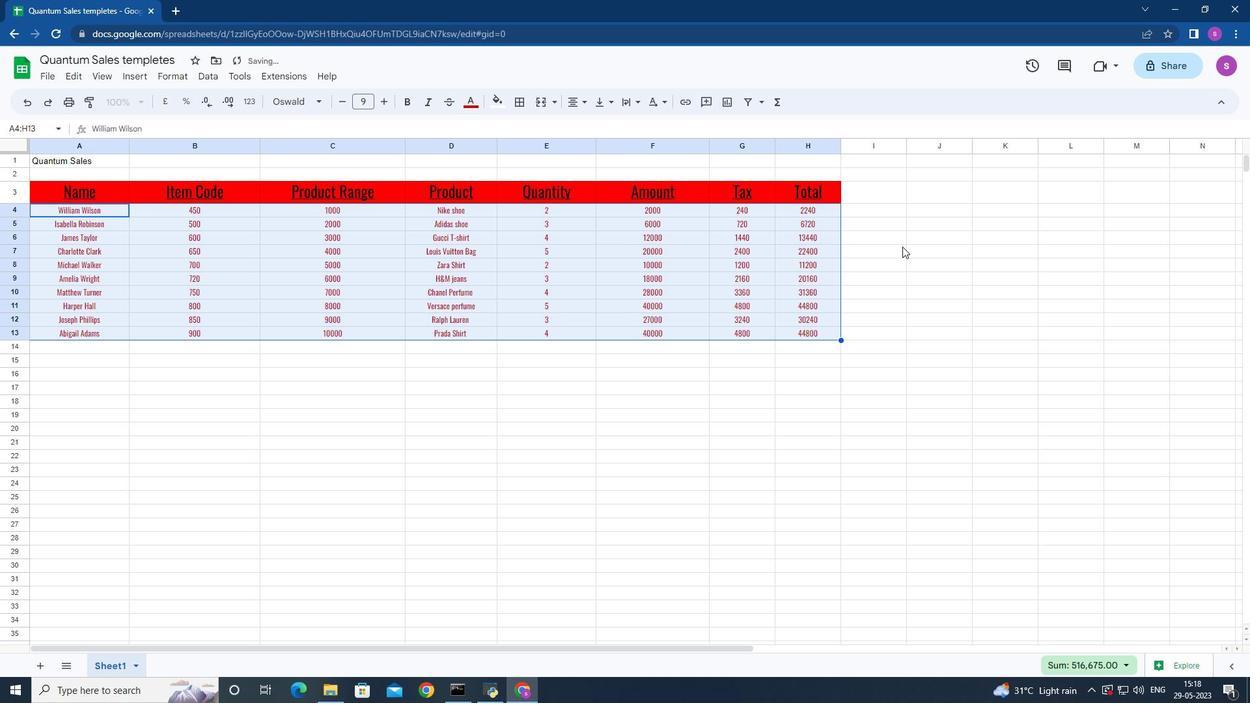 
Action: Mouse moved to (613, 299)
Screenshot: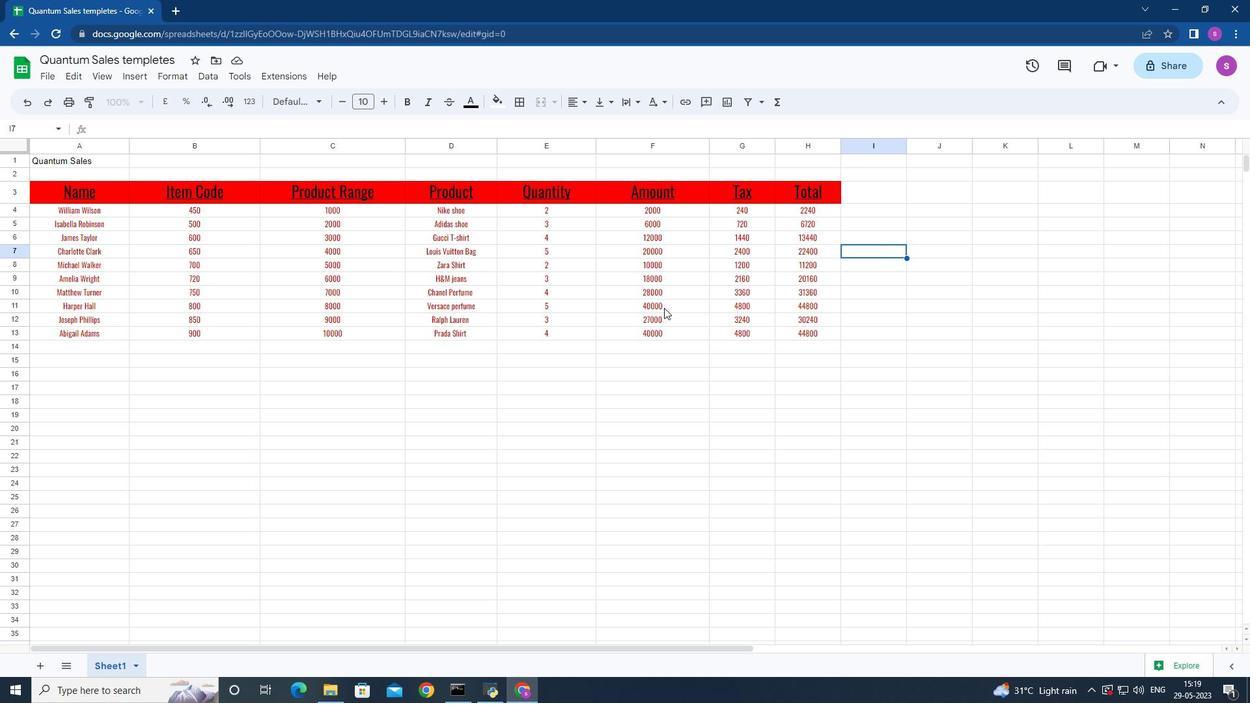 
Action: Mouse scrolled (613, 298) with delta (0, 0)
Screenshot: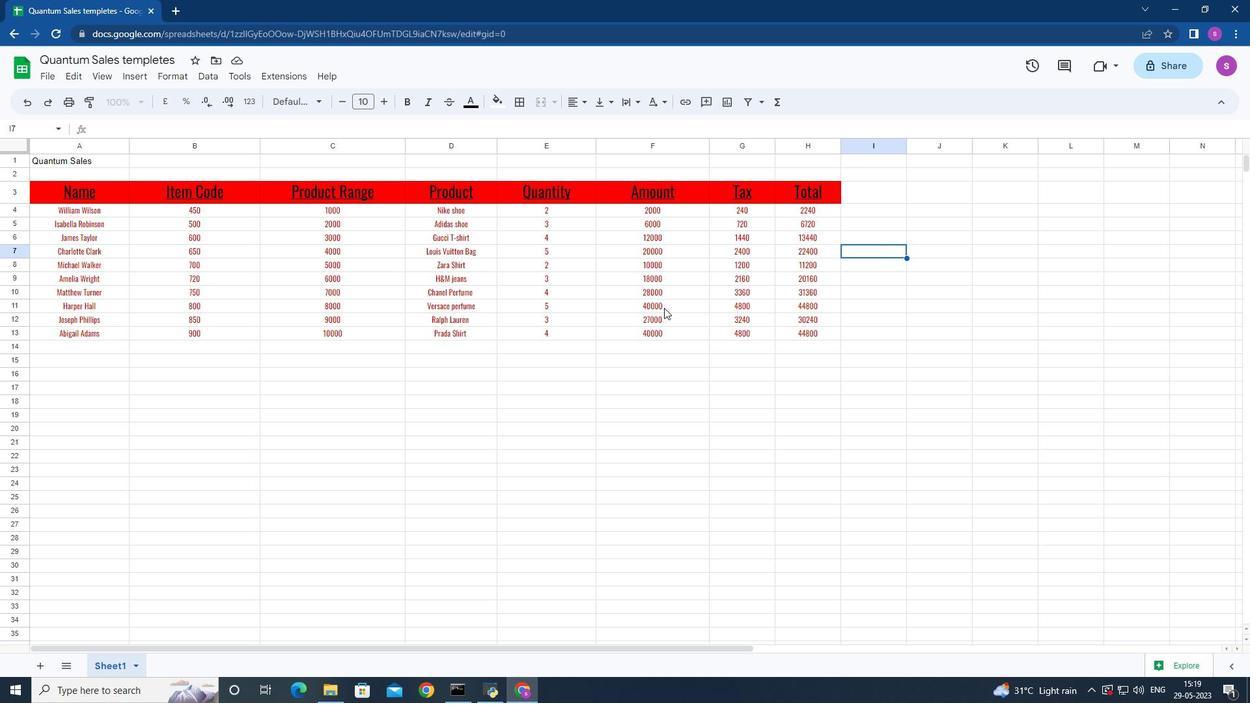 
Action: Mouse moved to (616, 296)
Screenshot: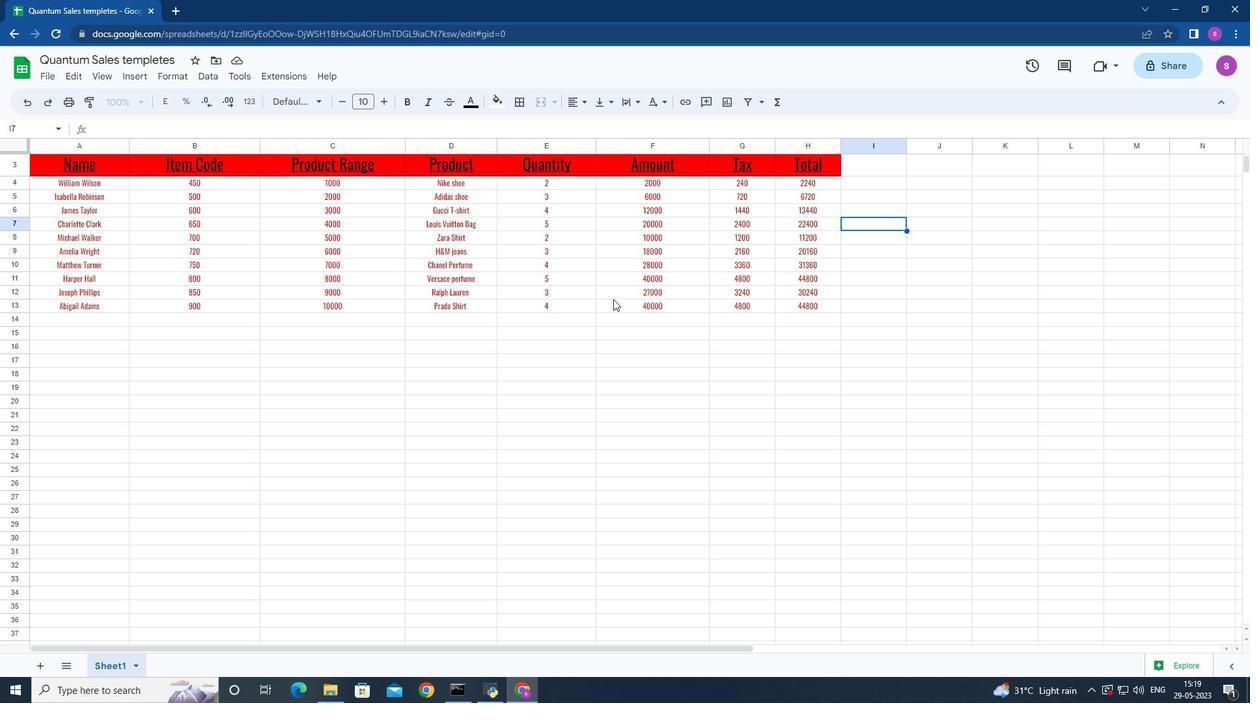 
Action: Mouse scrolled (616, 296) with delta (0, 0)
Screenshot: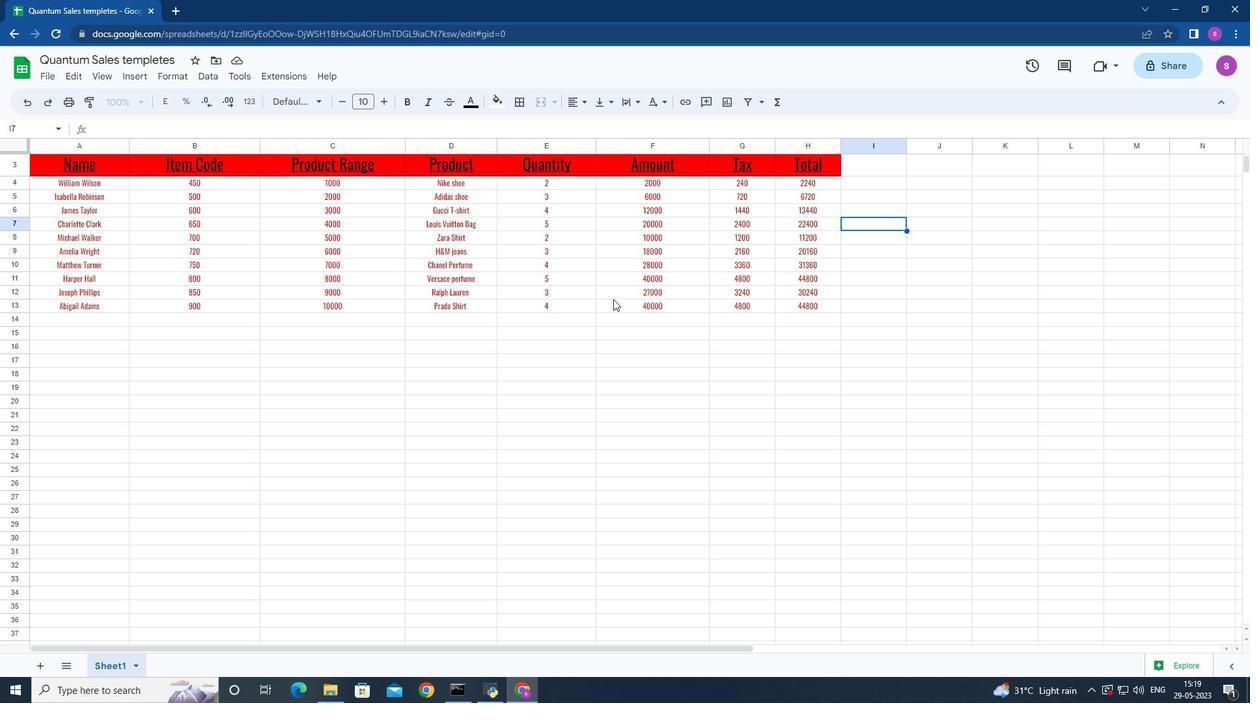 
Action: Mouse moved to (617, 296)
Screenshot: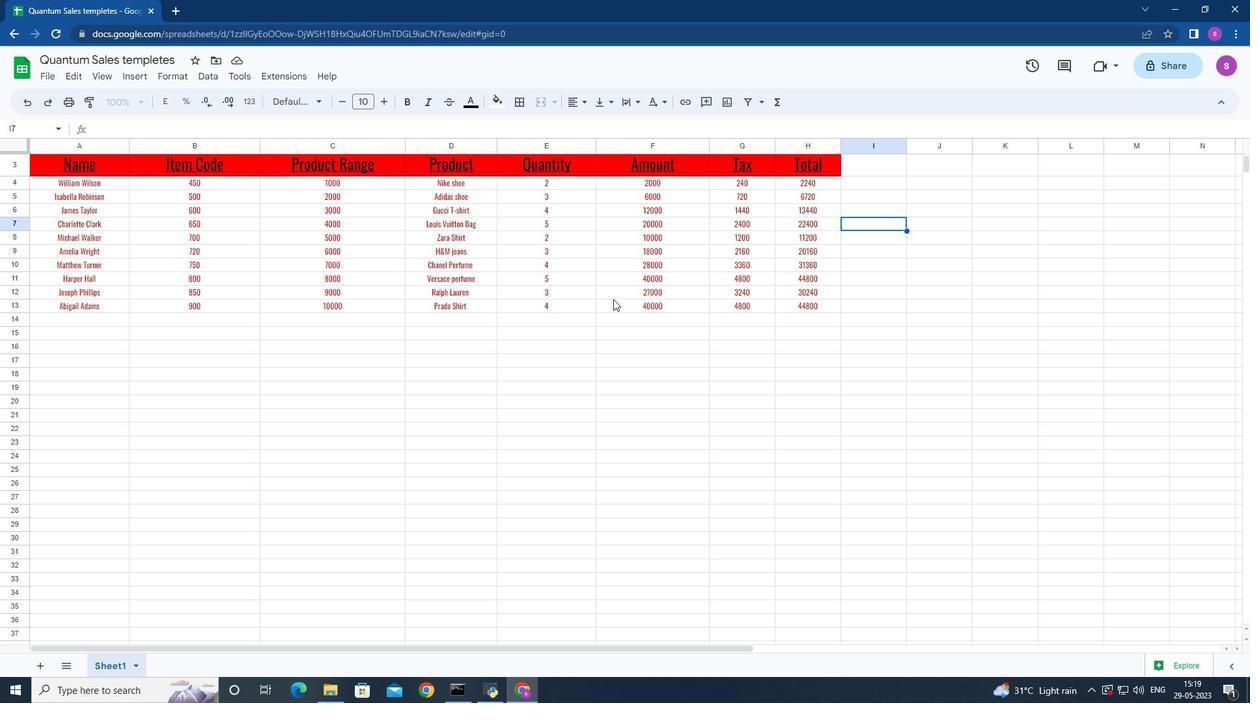 
Action: Mouse scrolled (617, 296) with delta (0, 0)
Screenshot: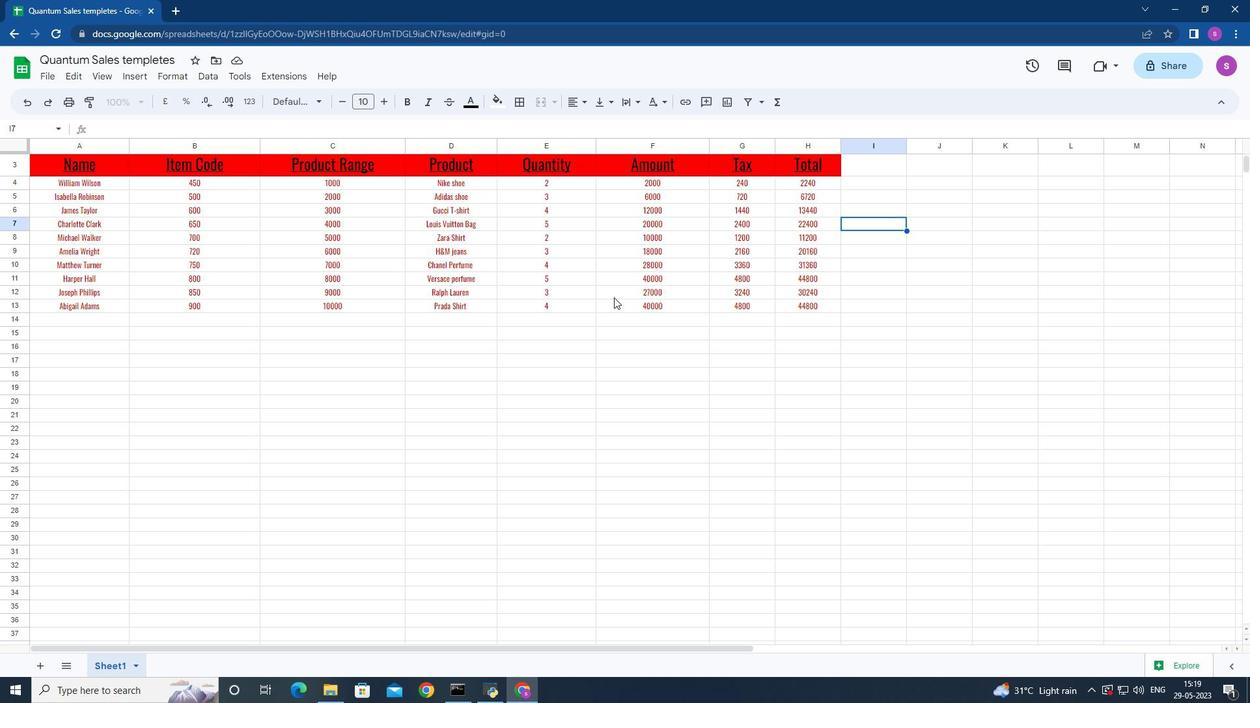 
Action: Mouse scrolled (617, 296) with delta (0, 0)
Screenshot: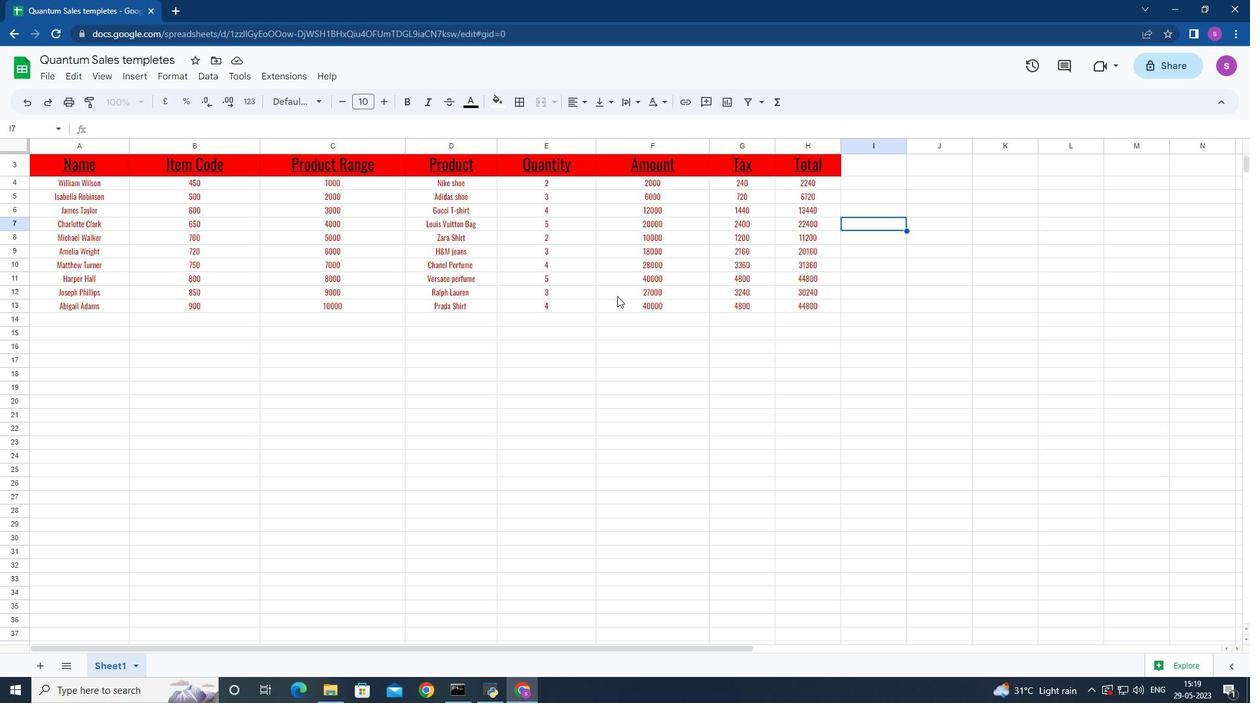 
